Task: Search one way flight ticket for 5 adults, 2 children, 1 infant in seat and 1 infant on lap in economy from Boston: Gen. Edward Lawrence Logan International Airport to Jacksonville: Albert J. Ellis Airport on 5-3-2023. Choice of flights is American. Number of bags: 2 checked bags. Price is upto 40000. Outbound departure time preference is 6:00.
Action: Mouse moved to (235, 349)
Screenshot: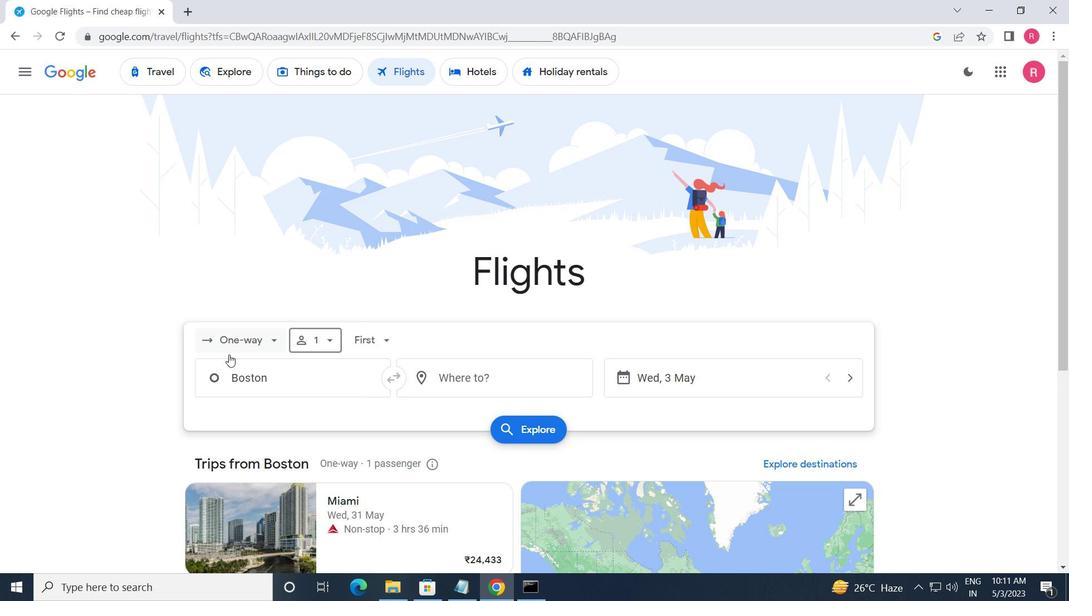 
Action: Mouse pressed left at (235, 349)
Screenshot: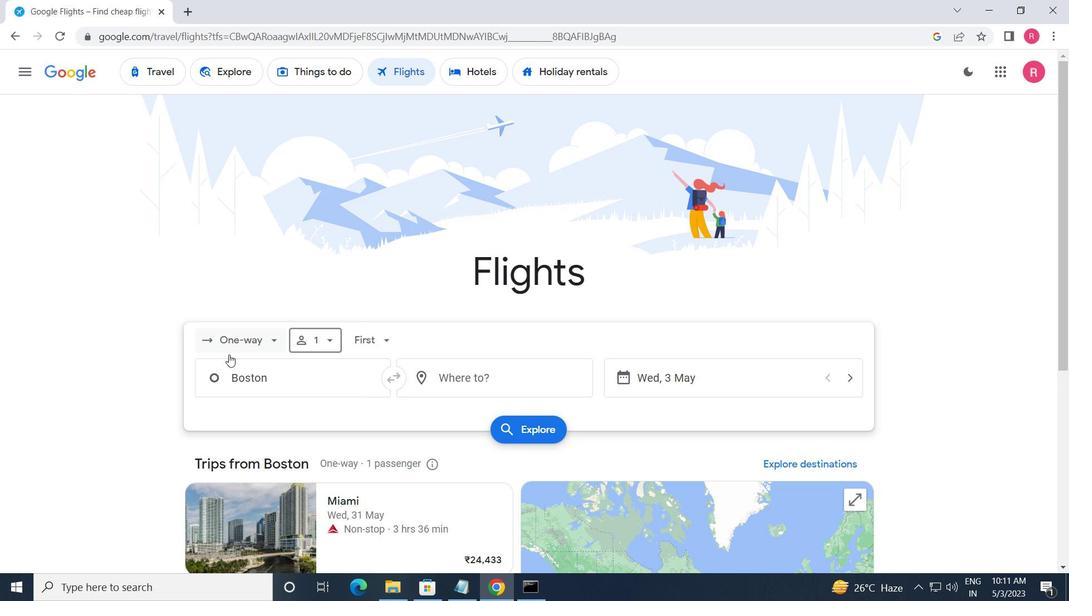 
Action: Mouse moved to (274, 405)
Screenshot: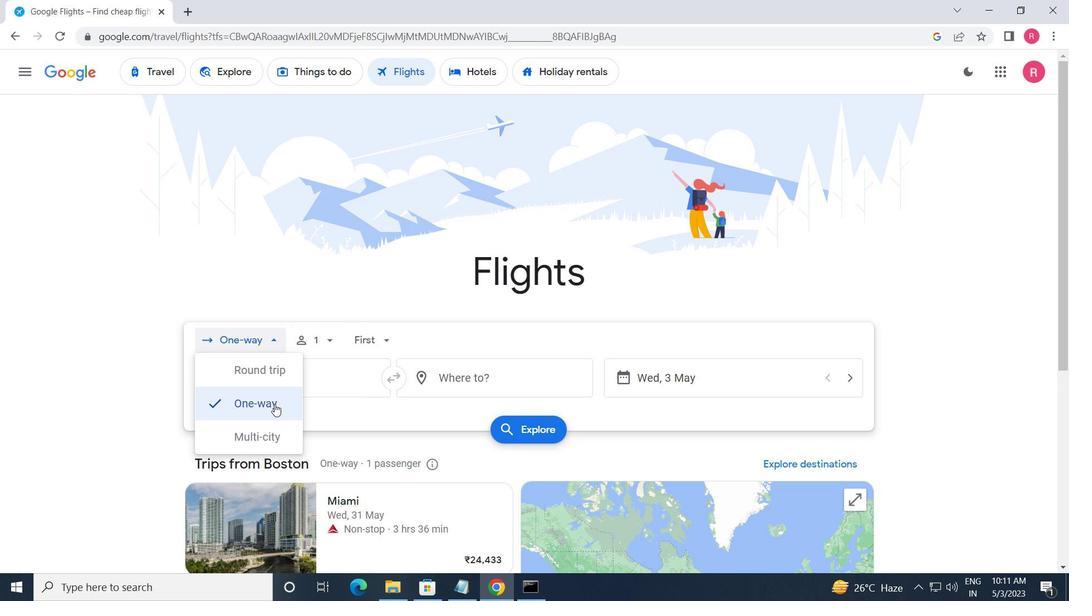 
Action: Mouse pressed left at (274, 405)
Screenshot: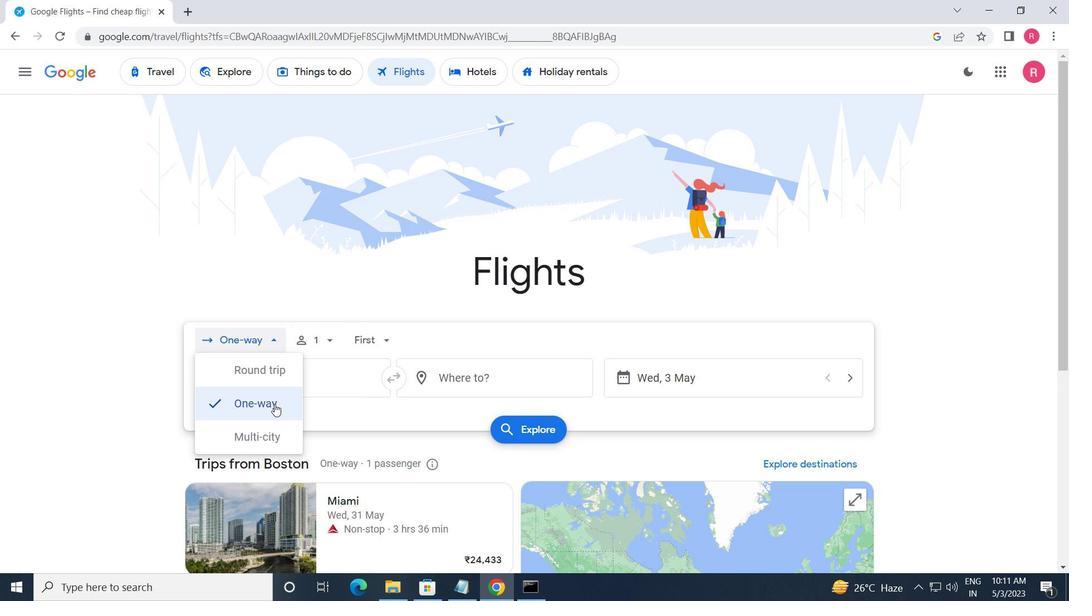 
Action: Mouse moved to (318, 352)
Screenshot: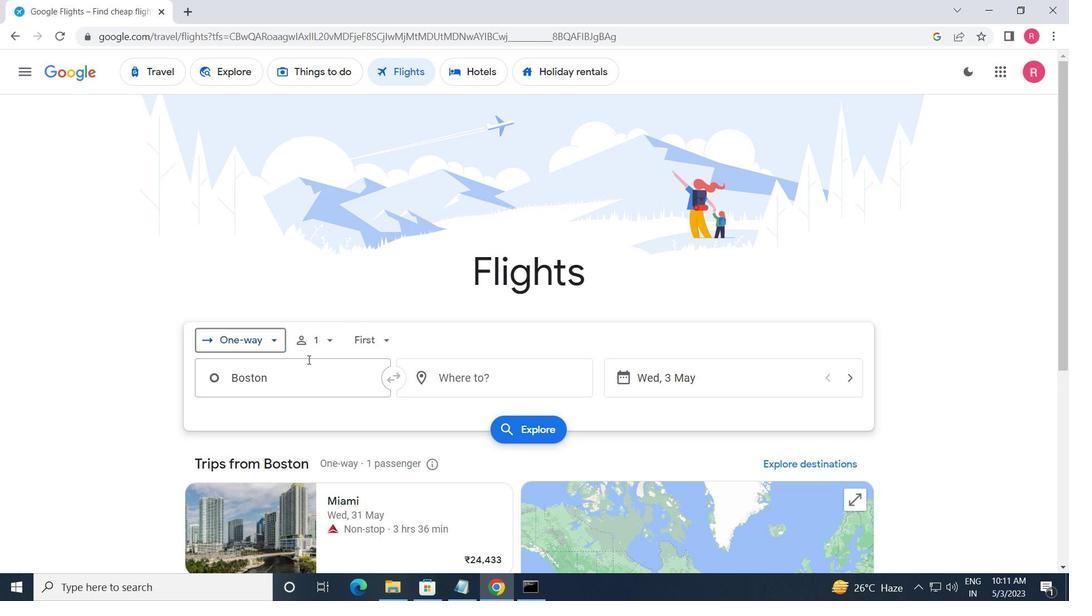 
Action: Mouse pressed left at (318, 352)
Screenshot: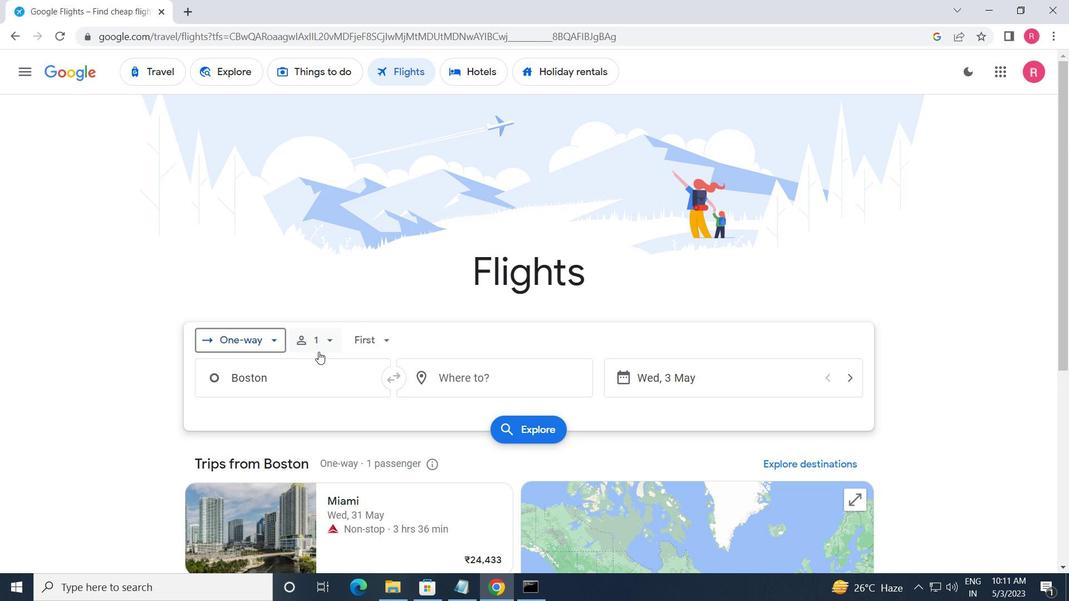 
Action: Mouse moved to (442, 381)
Screenshot: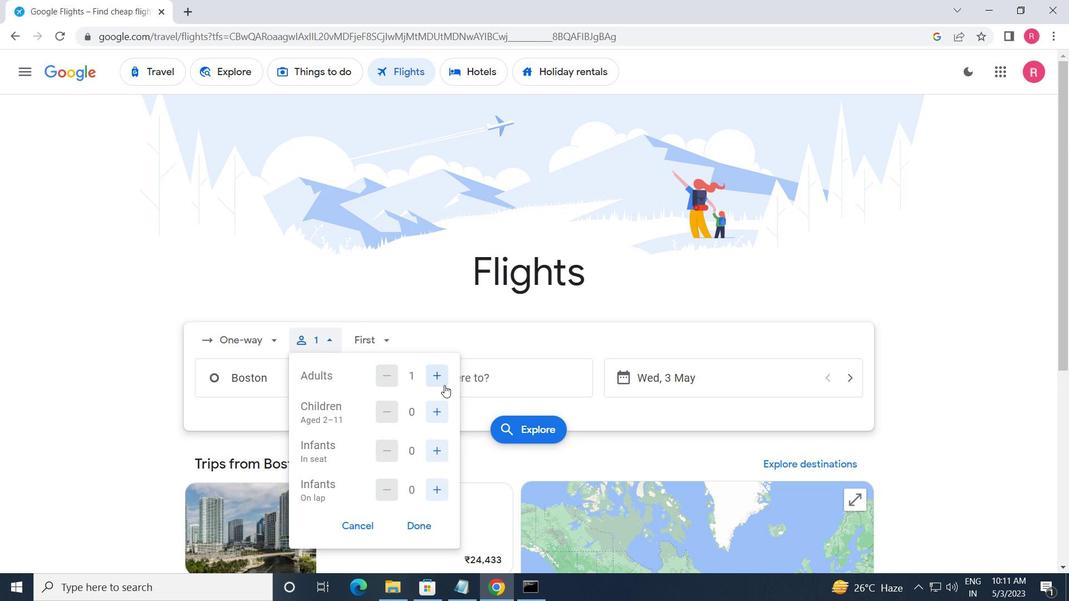 
Action: Mouse pressed left at (442, 381)
Screenshot: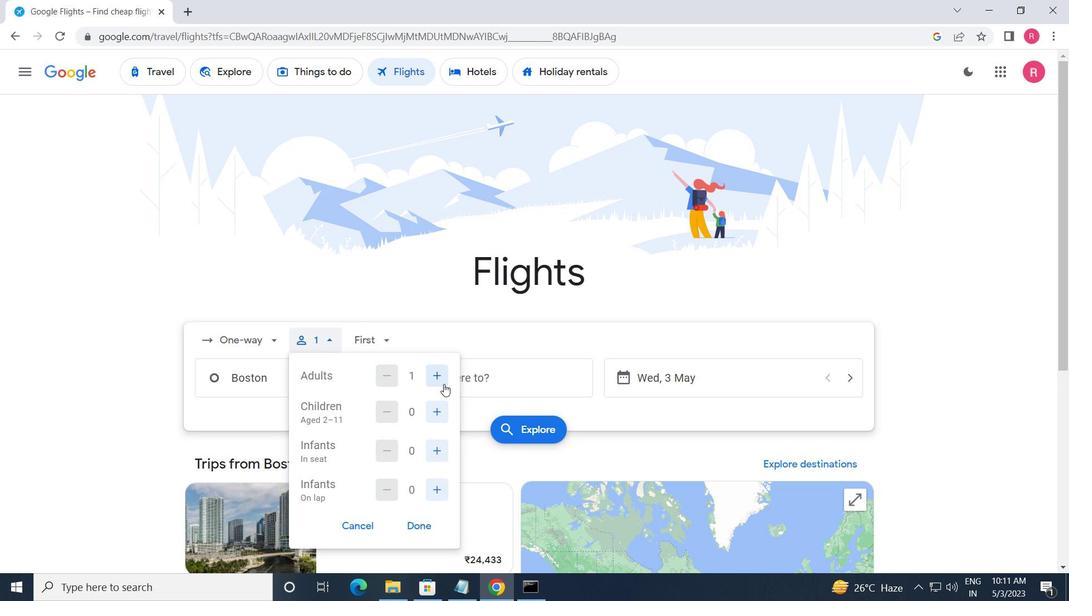 
Action: Mouse pressed left at (442, 381)
Screenshot: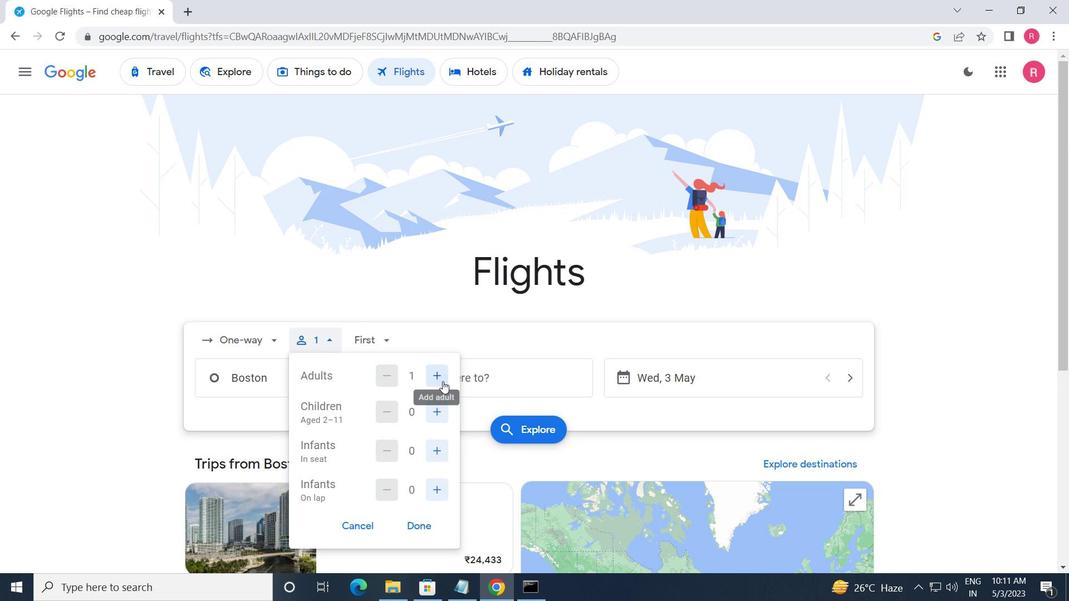 
Action: Mouse pressed left at (442, 381)
Screenshot: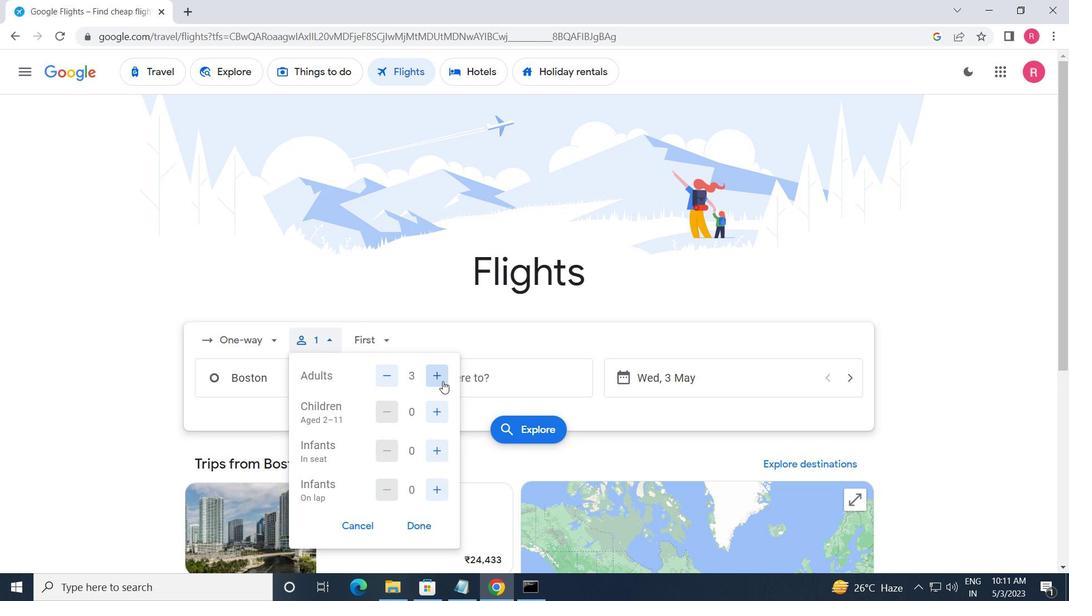 
Action: Mouse pressed left at (442, 381)
Screenshot: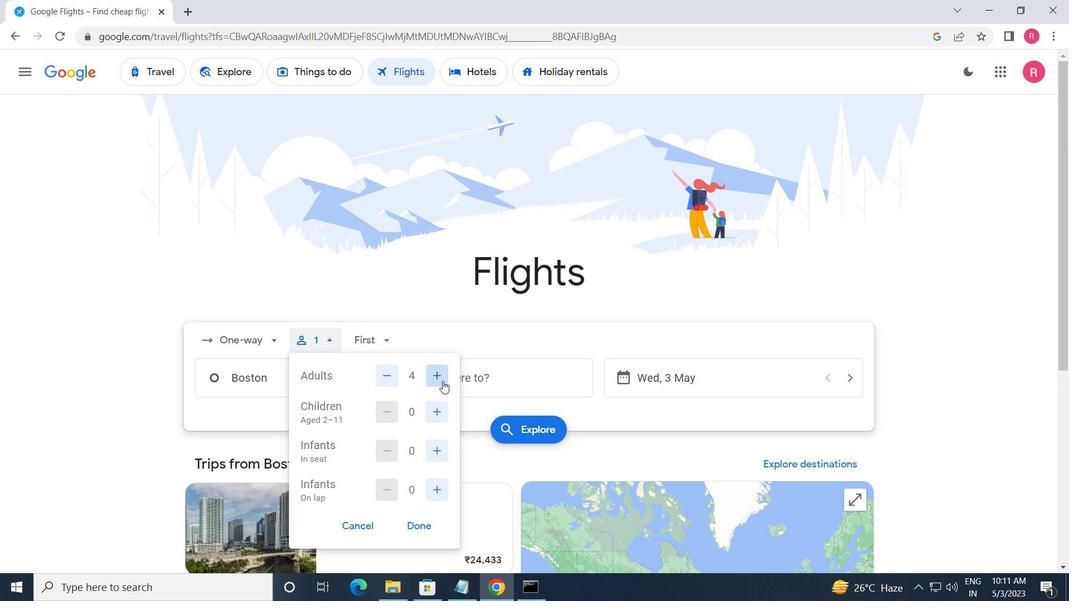 
Action: Mouse moved to (431, 418)
Screenshot: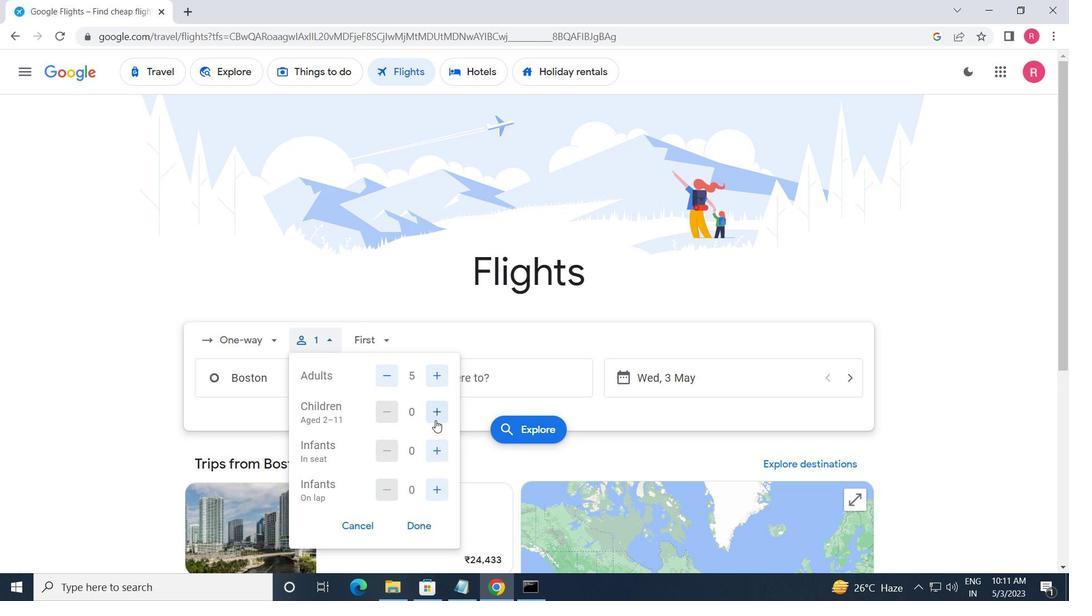 
Action: Mouse pressed left at (431, 418)
Screenshot: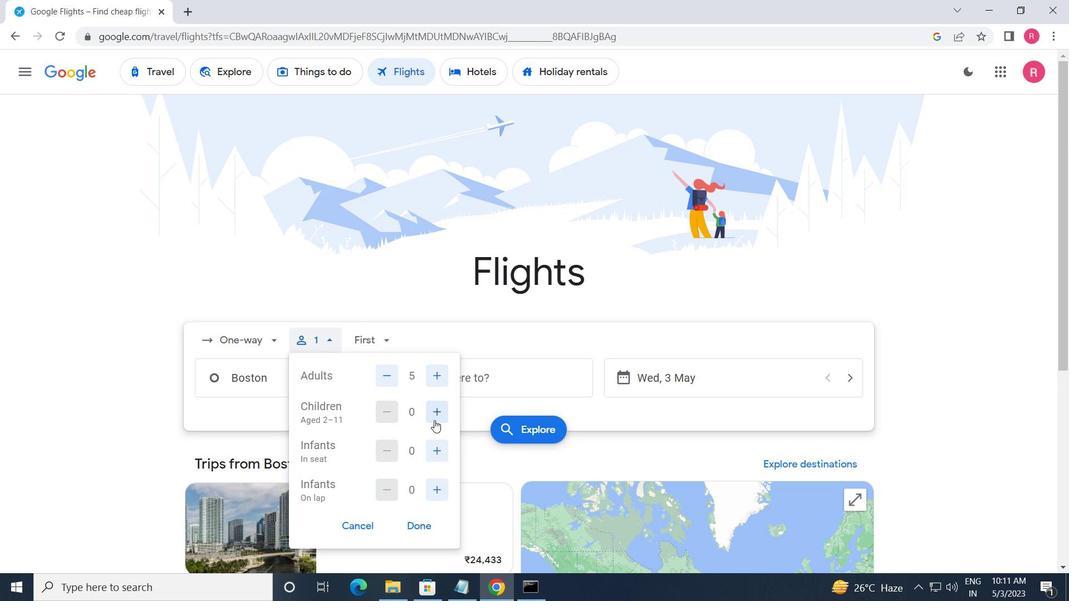 
Action: Mouse moved to (440, 452)
Screenshot: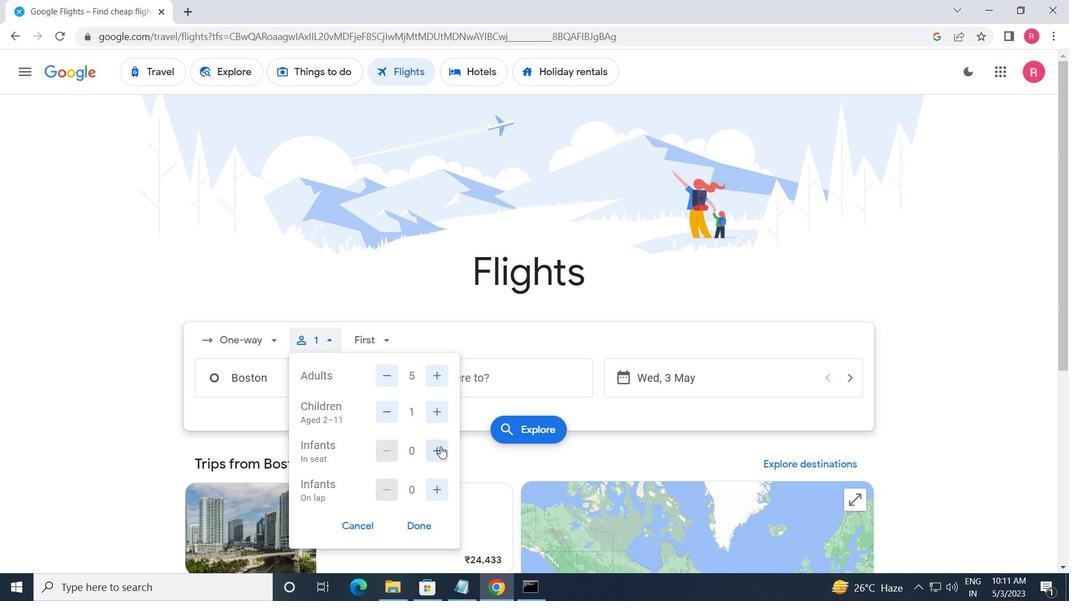 
Action: Mouse pressed left at (440, 452)
Screenshot: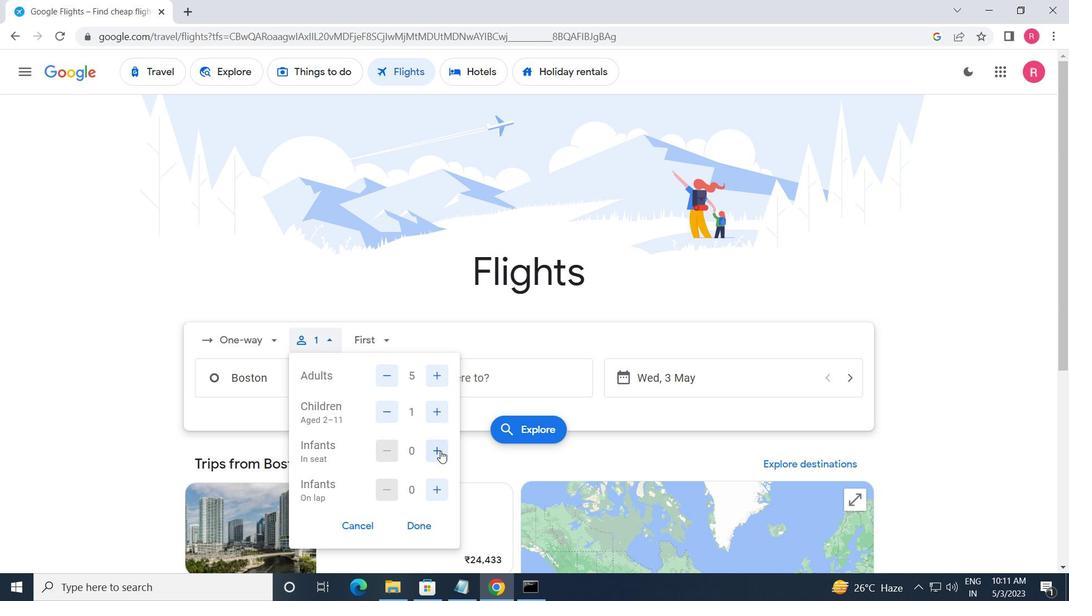
Action: Mouse moved to (371, 344)
Screenshot: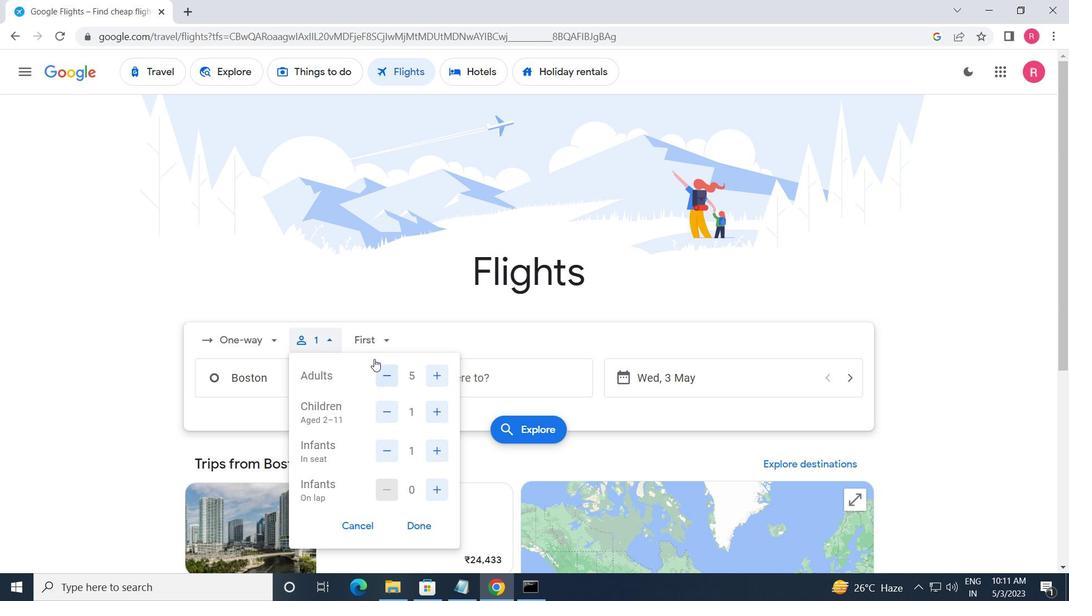 
Action: Mouse pressed left at (371, 344)
Screenshot: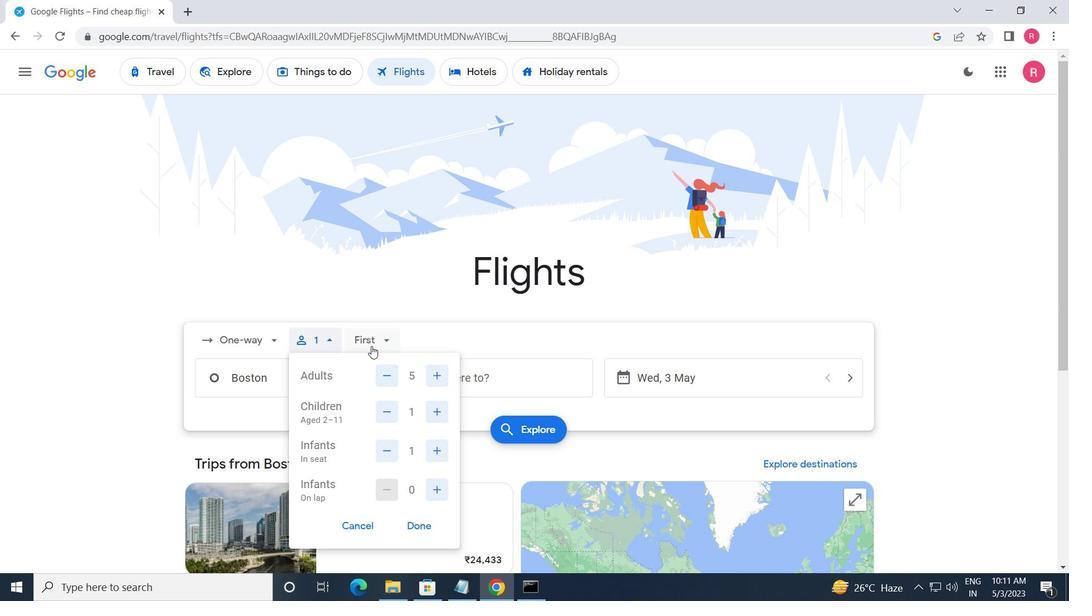 
Action: Mouse moved to (399, 372)
Screenshot: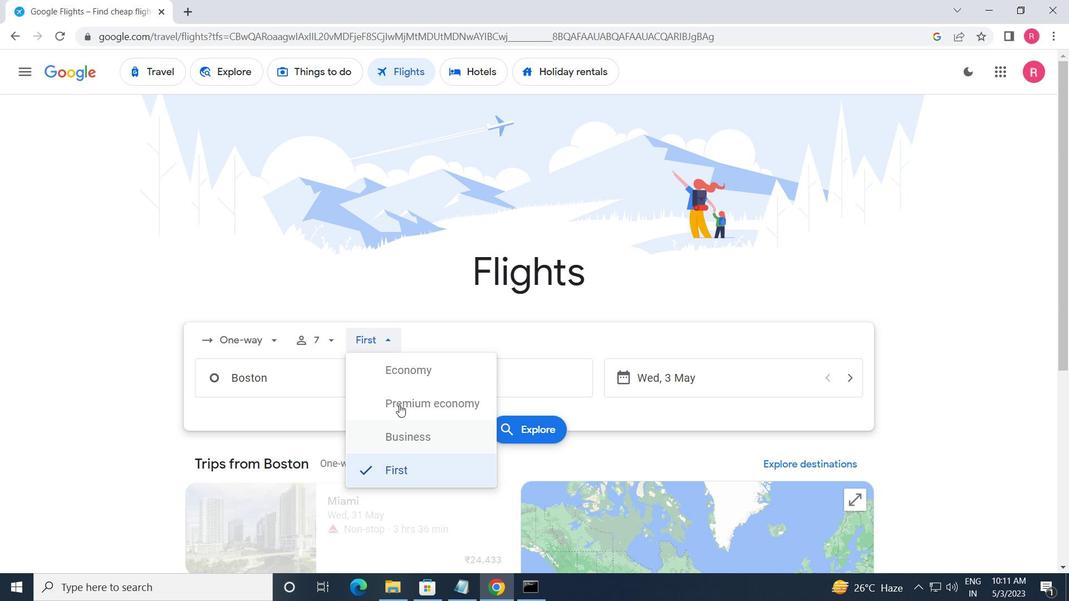 
Action: Mouse pressed left at (399, 372)
Screenshot: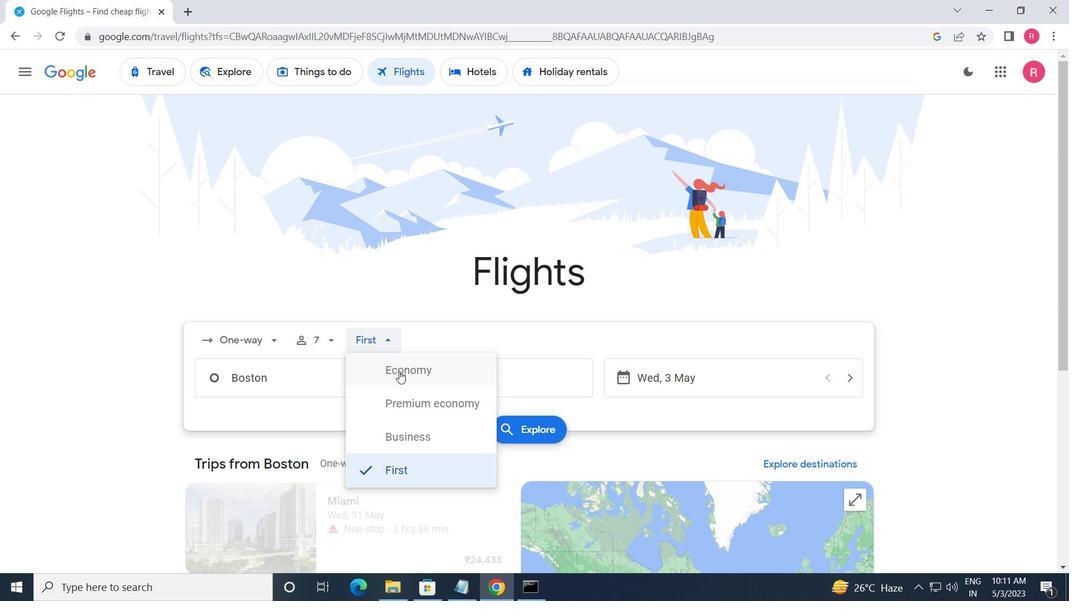 
Action: Mouse moved to (346, 381)
Screenshot: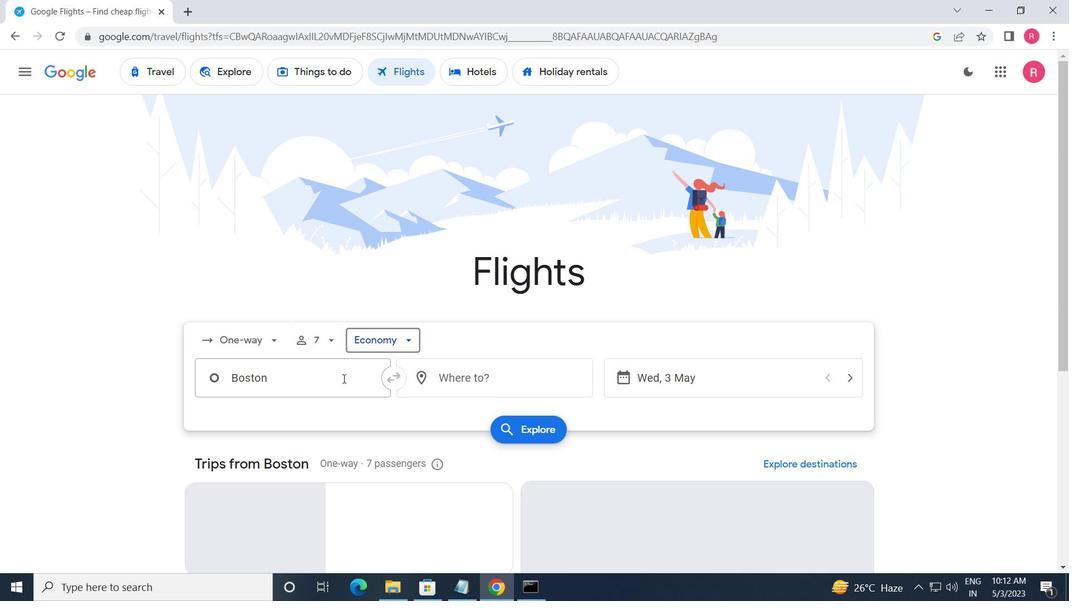 
Action: Mouse pressed left at (346, 381)
Screenshot: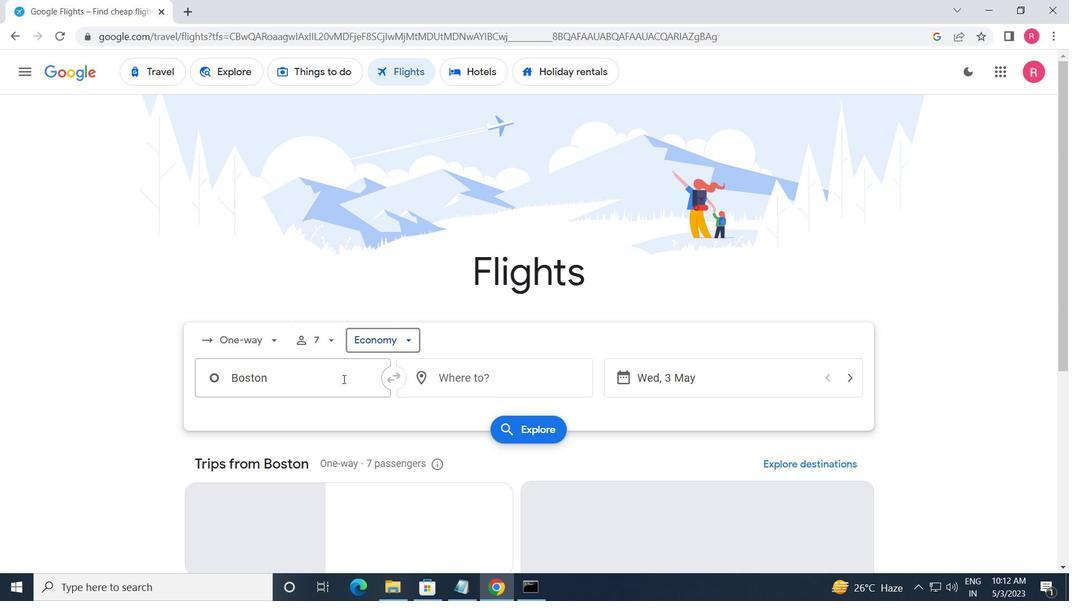 
Action: Mouse moved to (284, 389)
Screenshot: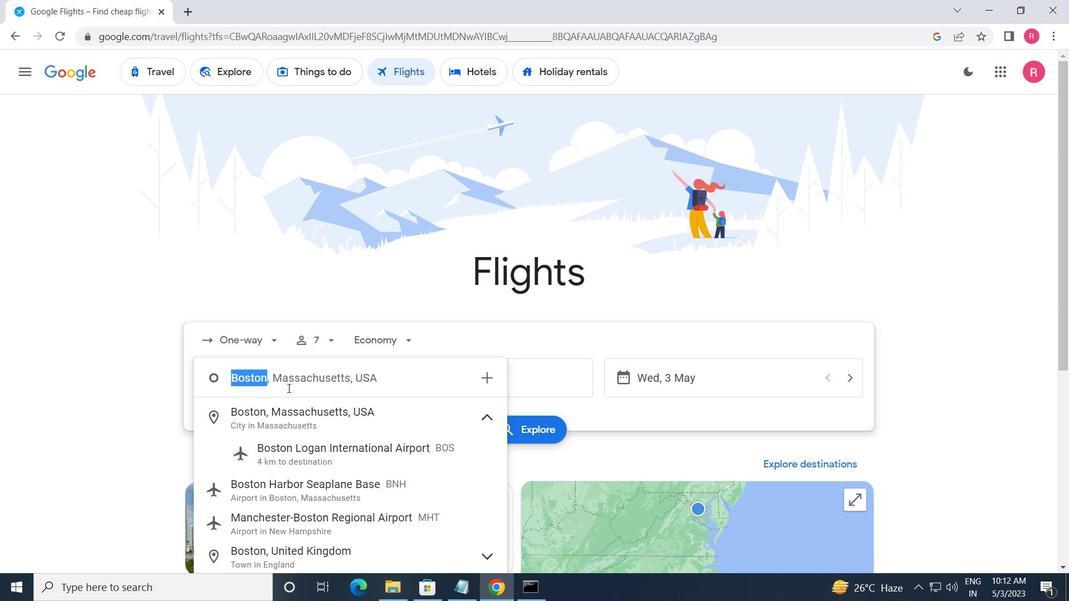 
Action: Key pressed <Key.backspace><Key.shift>GEN<Key.backspace><Key.backspace><Key.backspace><Key.backspace><Key.backspace><Key.backspace><Key.backspace><Key.backspace><Key.backspace><Key.backspace><Key.backspace><Key.backspace><Key.backspace>
Screenshot: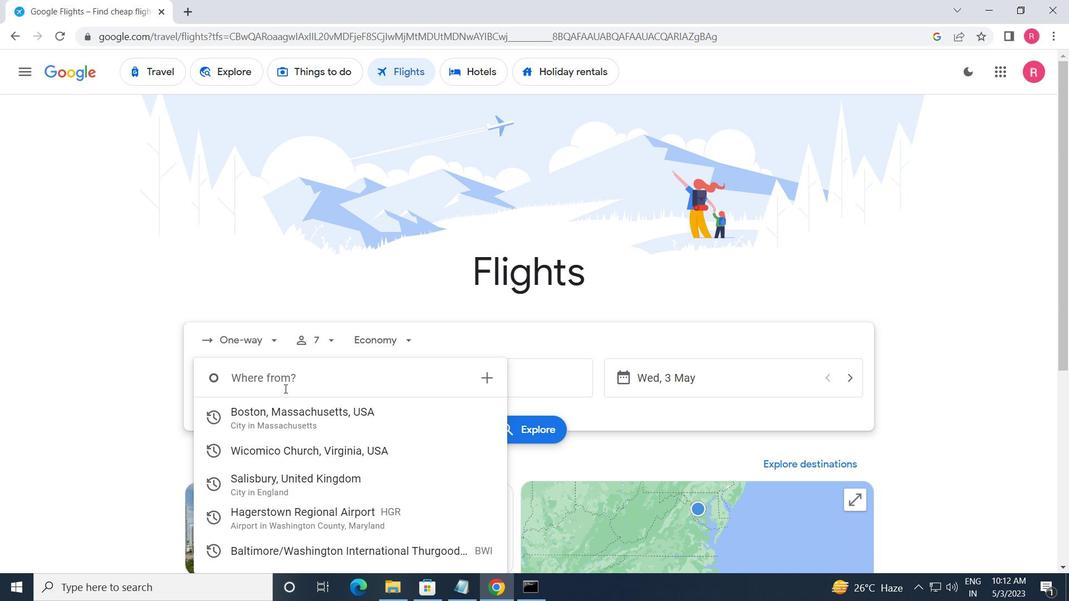 
Action: Mouse moved to (271, 416)
Screenshot: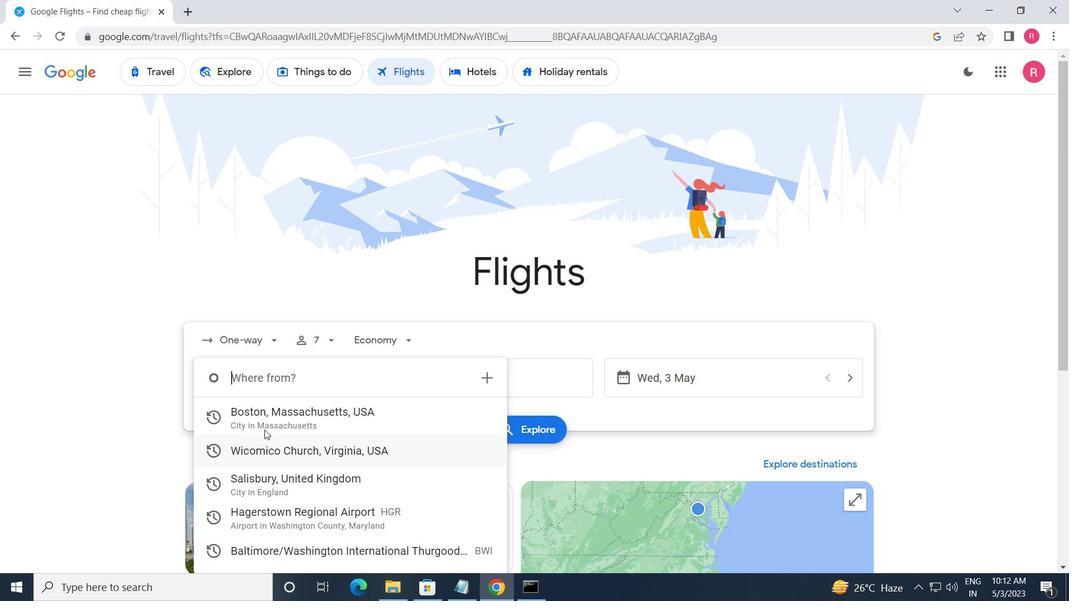 
Action: Mouse pressed left at (271, 416)
Screenshot: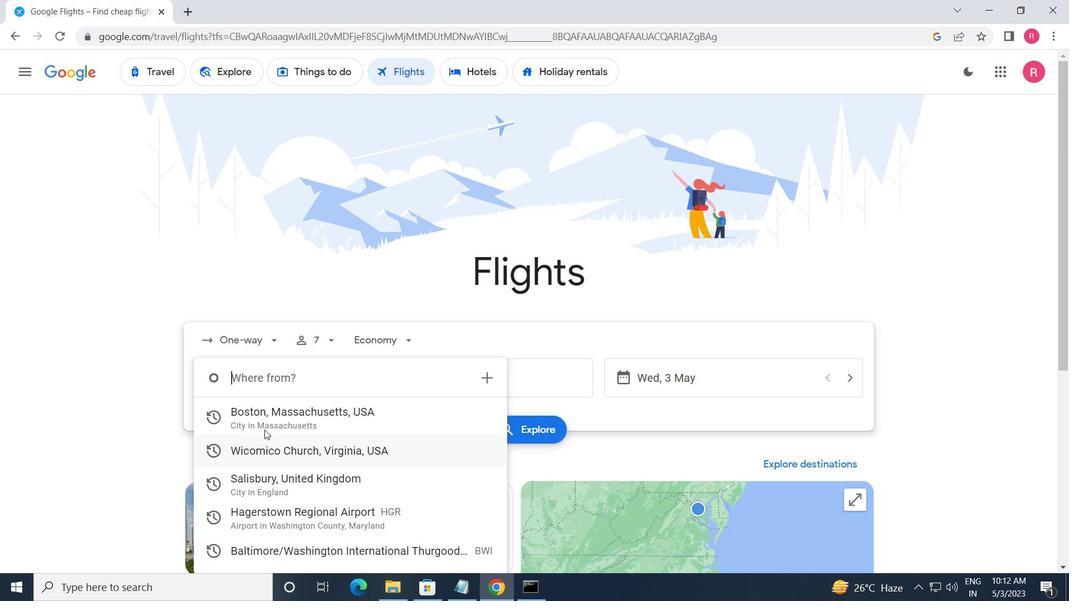 
Action: Mouse moved to (463, 383)
Screenshot: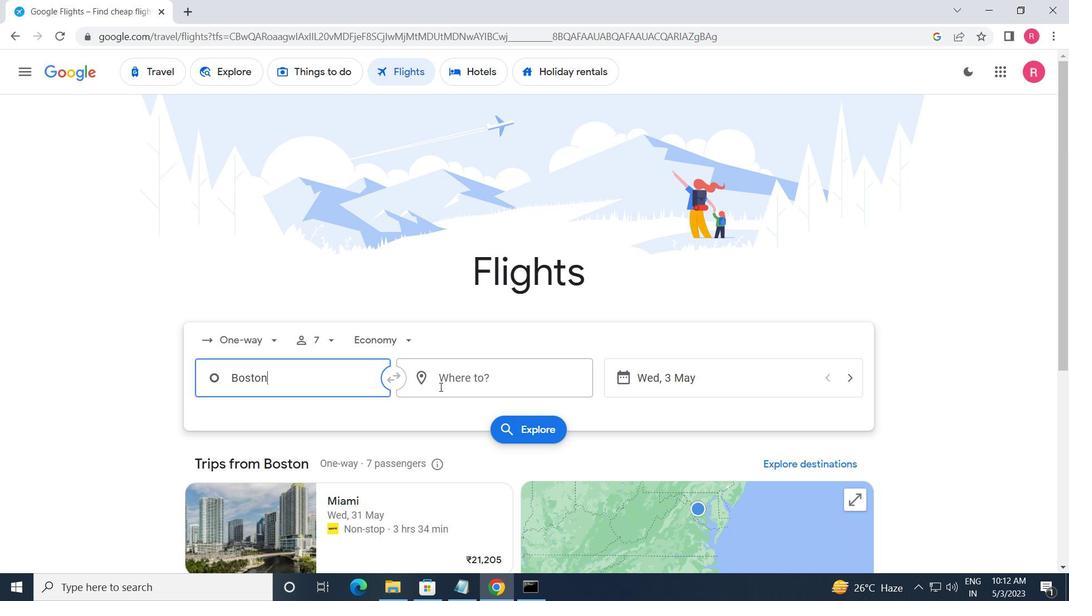 
Action: Mouse pressed left at (463, 383)
Screenshot: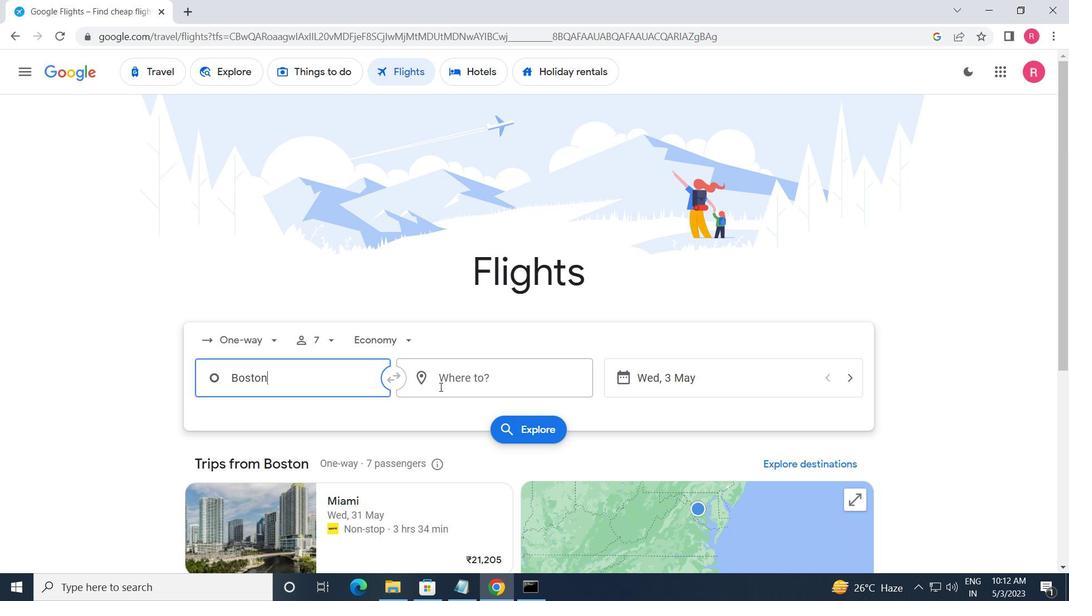 
Action: Mouse moved to (487, 524)
Screenshot: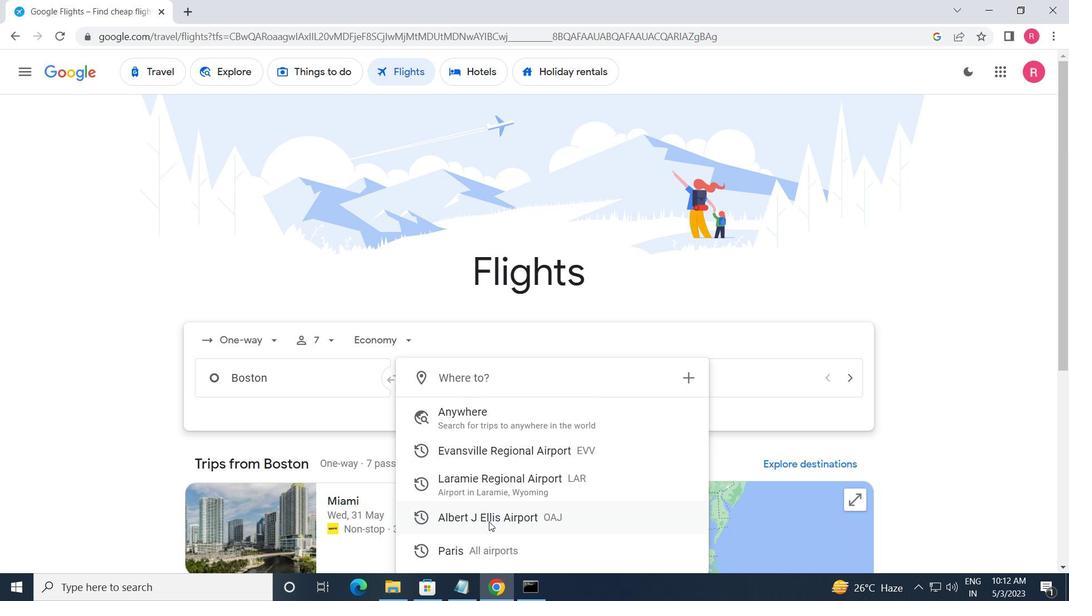 
Action: Mouse pressed left at (487, 524)
Screenshot: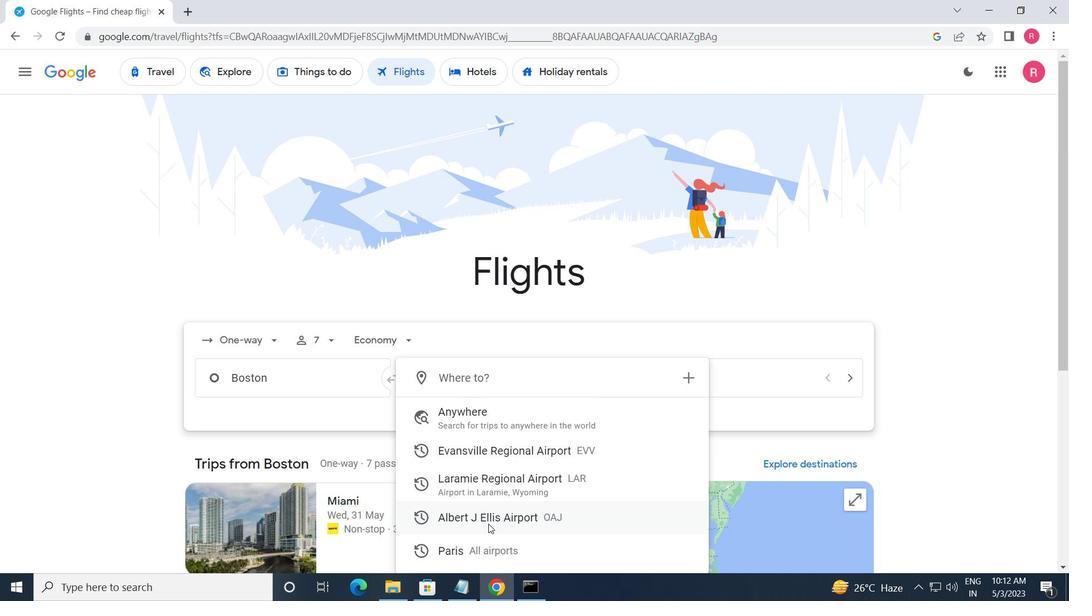 
Action: Mouse moved to (721, 371)
Screenshot: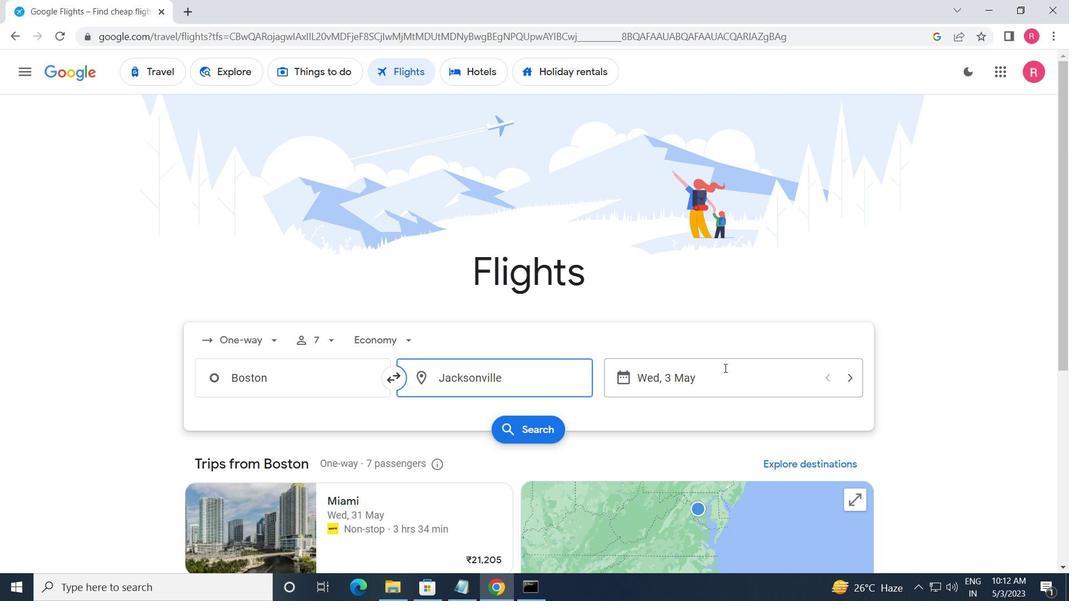 
Action: Mouse pressed left at (721, 371)
Screenshot: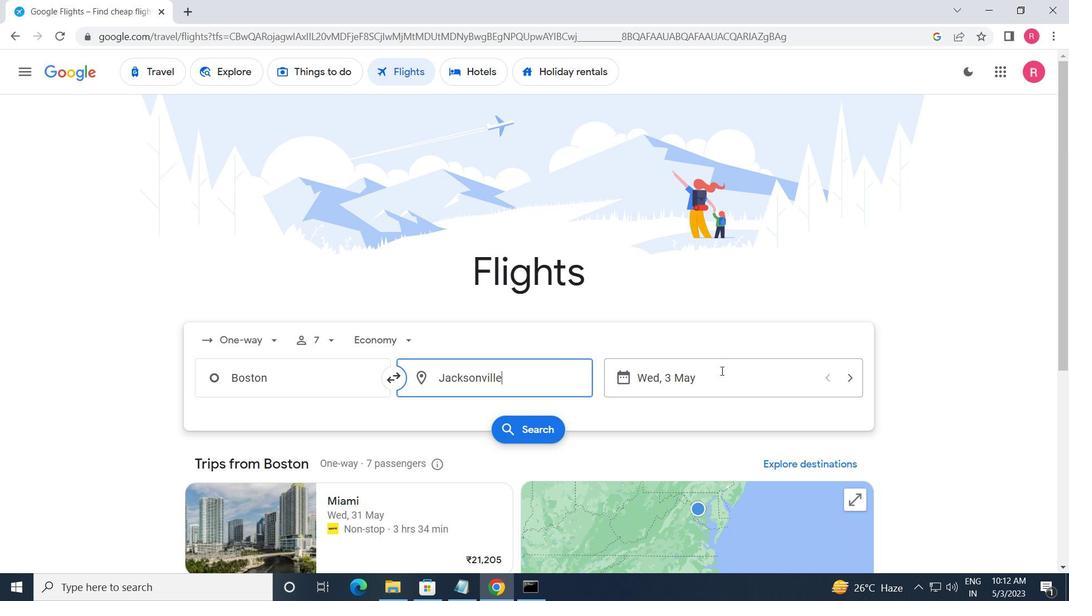 
Action: Mouse moved to (467, 326)
Screenshot: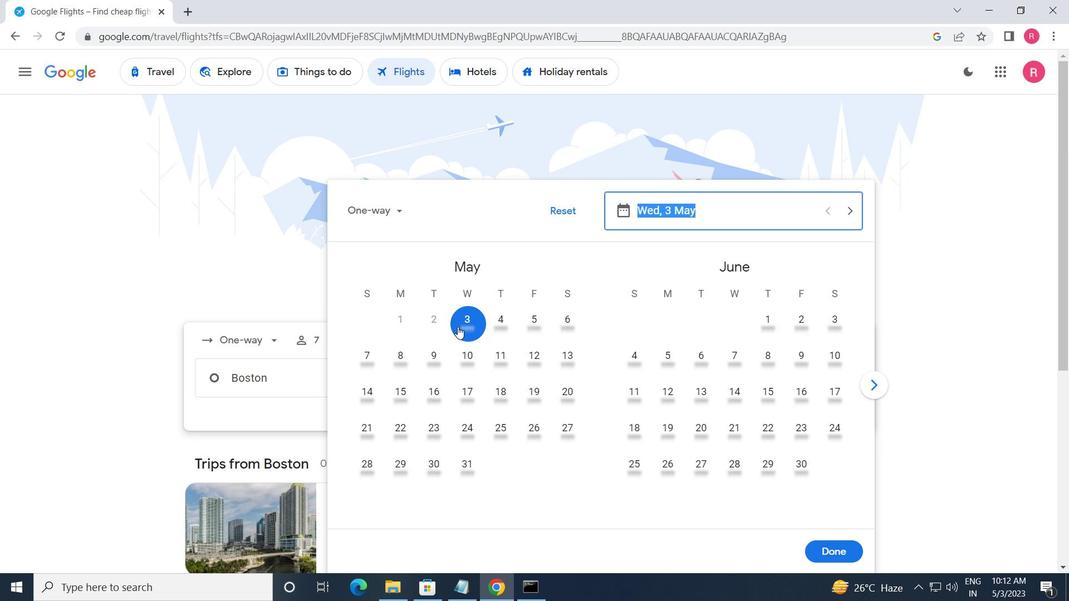 
Action: Mouse pressed left at (467, 326)
Screenshot: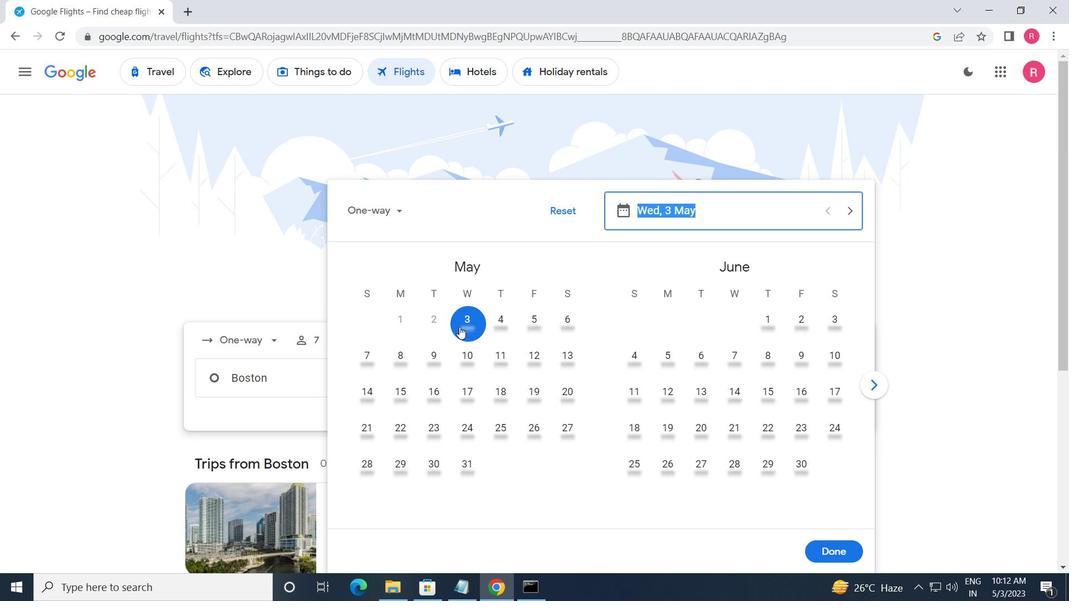 
Action: Mouse moved to (855, 553)
Screenshot: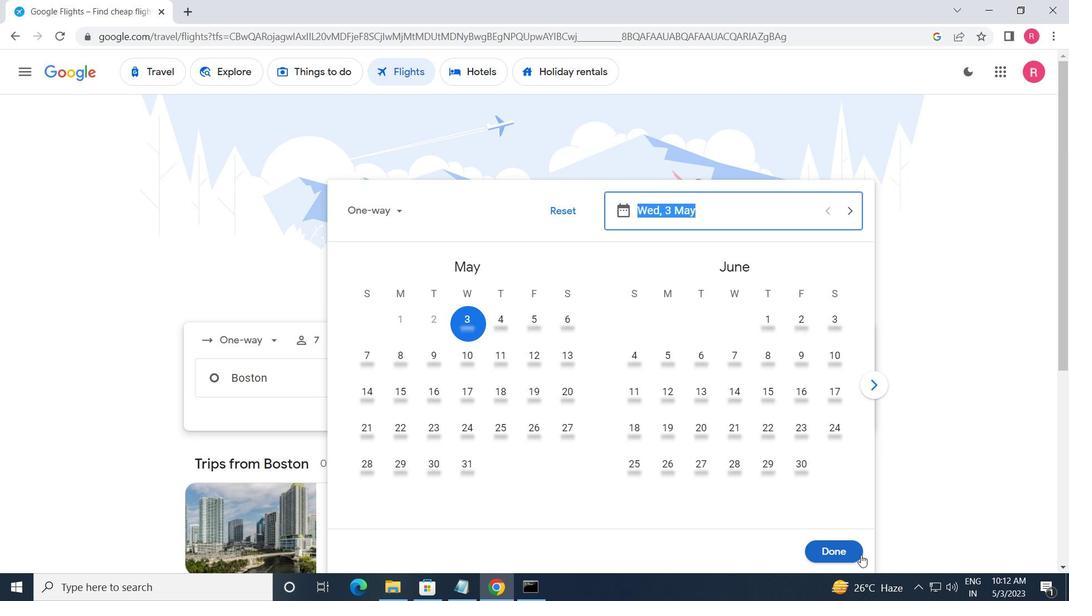 
Action: Mouse pressed left at (855, 553)
Screenshot: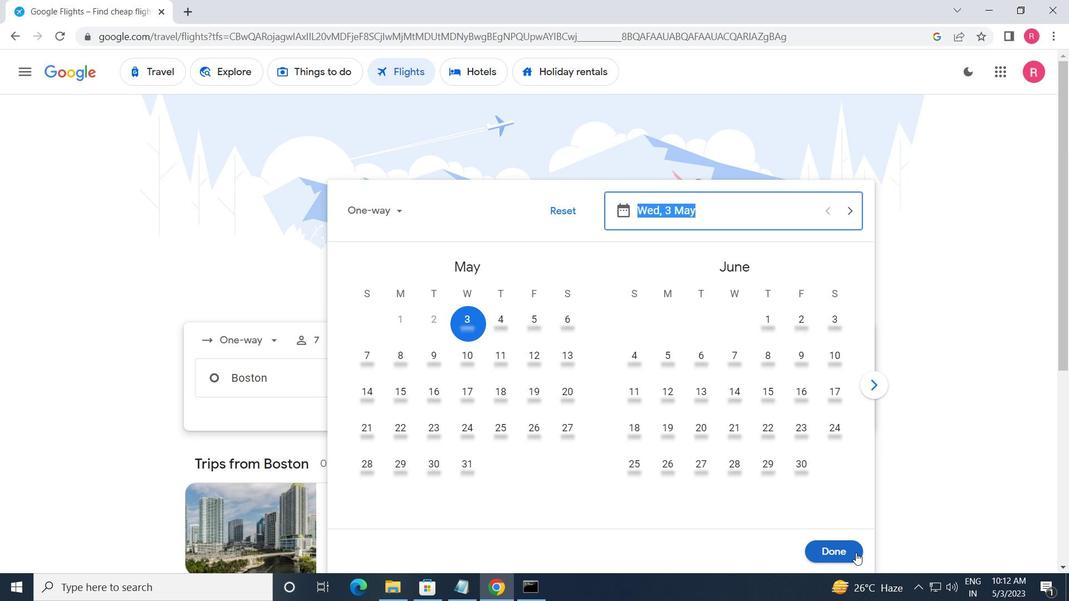 
Action: Mouse moved to (528, 438)
Screenshot: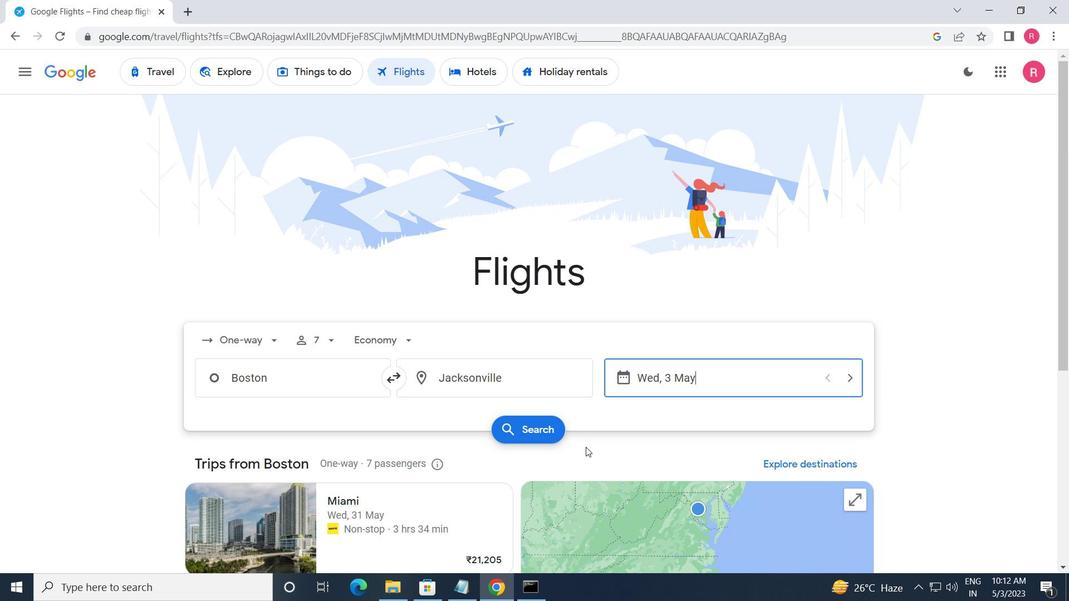 
Action: Mouse pressed left at (528, 438)
Screenshot: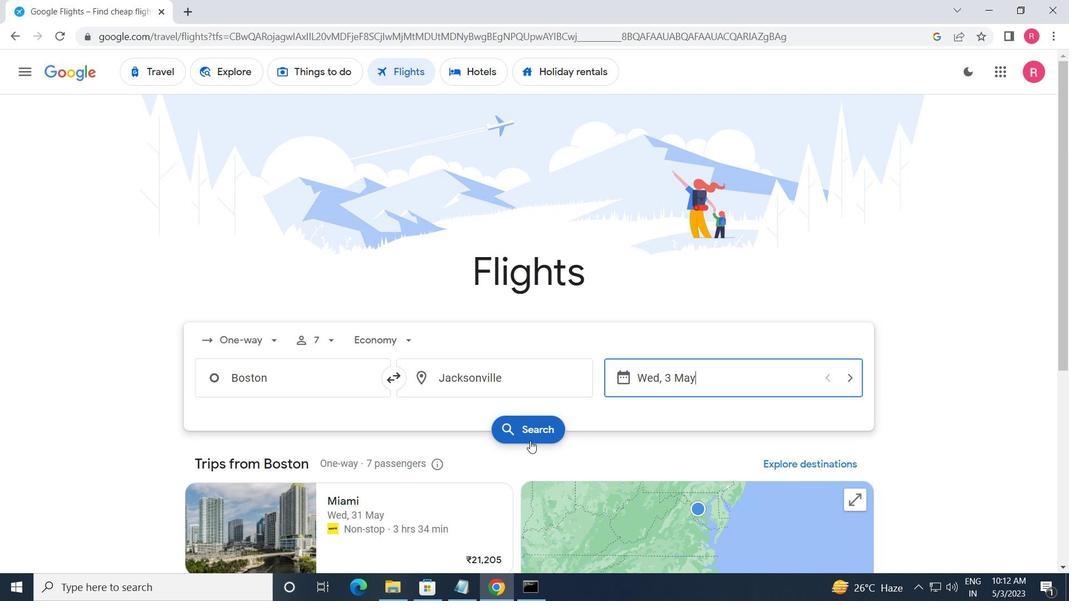 
Action: Mouse moved to (212, 211)
Screenshot: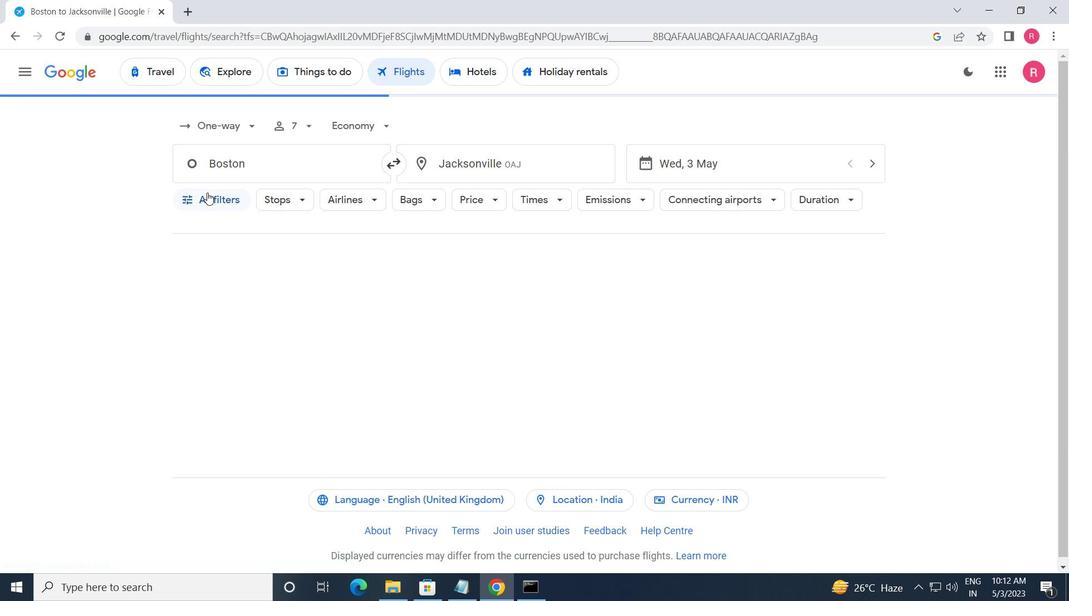
Action: Mouse pressed left at (212, 211)
Screenshot: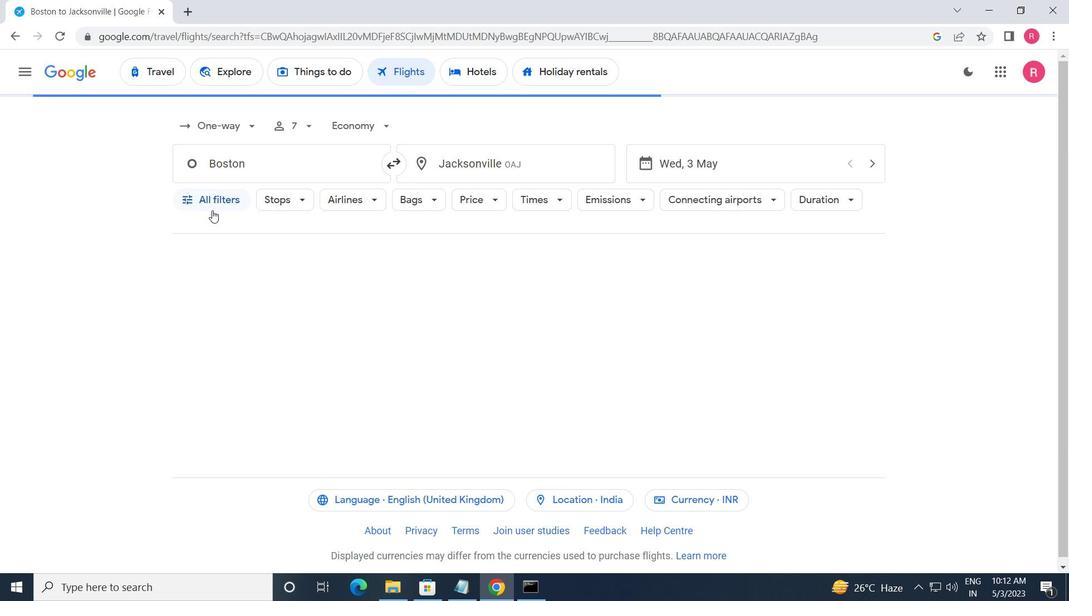 
Action: Mouse moved to (269, 363)
Screenshot: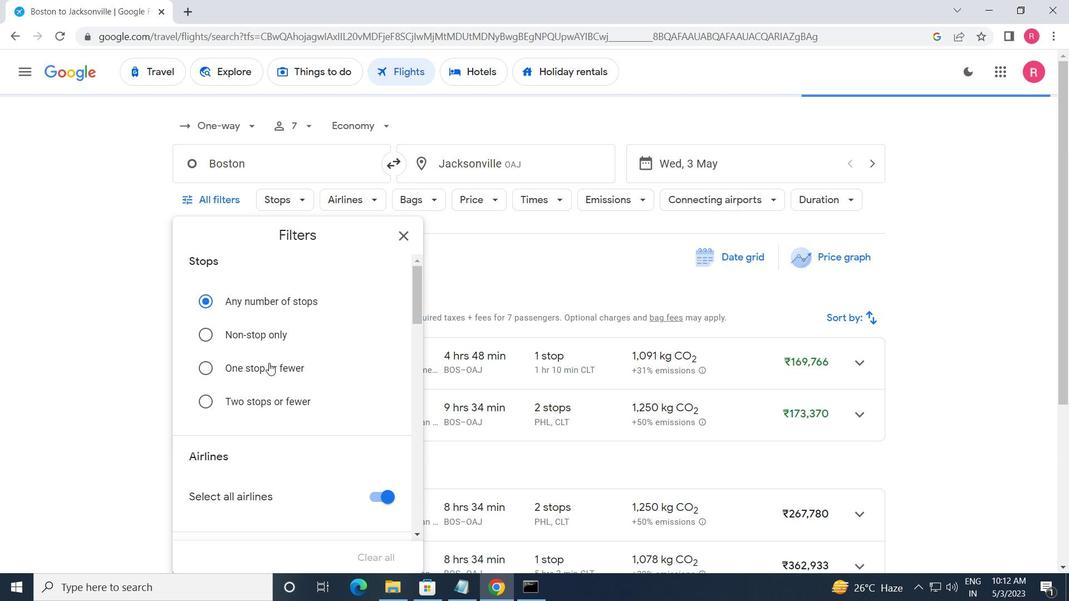 
Action: Mouse scrolled (269, 363) with delta (0, 0)
Screenshot: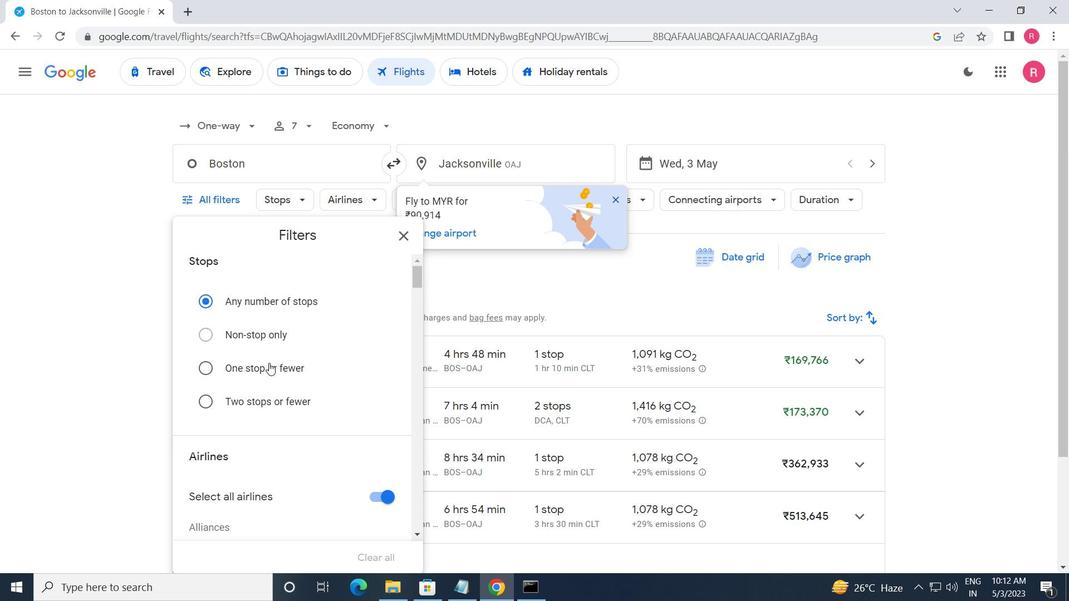 
Action: Mouse moved to (272, 363)
Screenshot: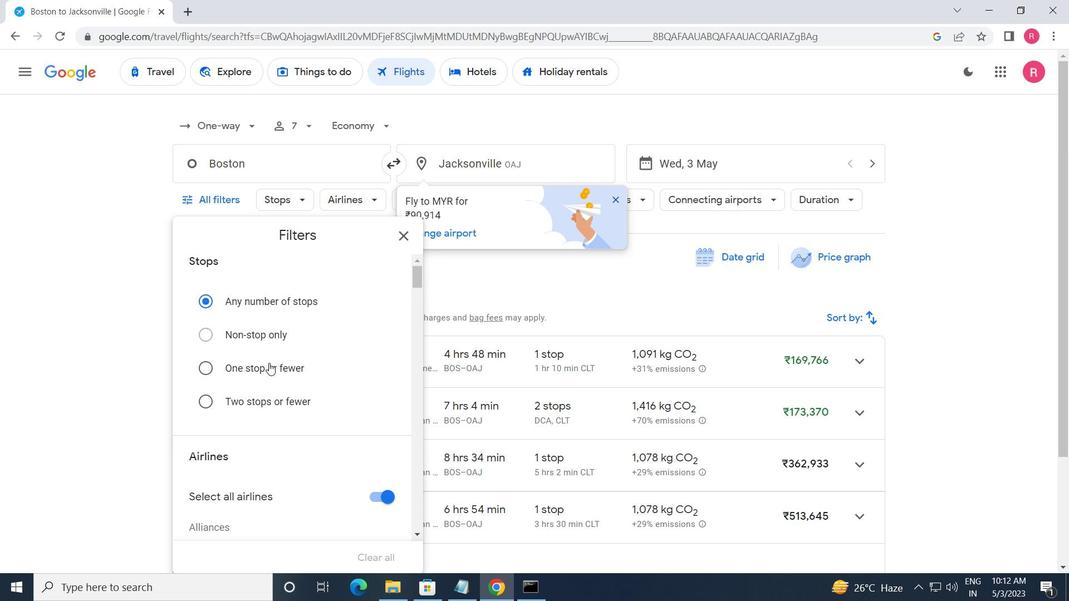 
Action: Mouse scrolled (272, 362) with delta (0, 0)
Screenshot: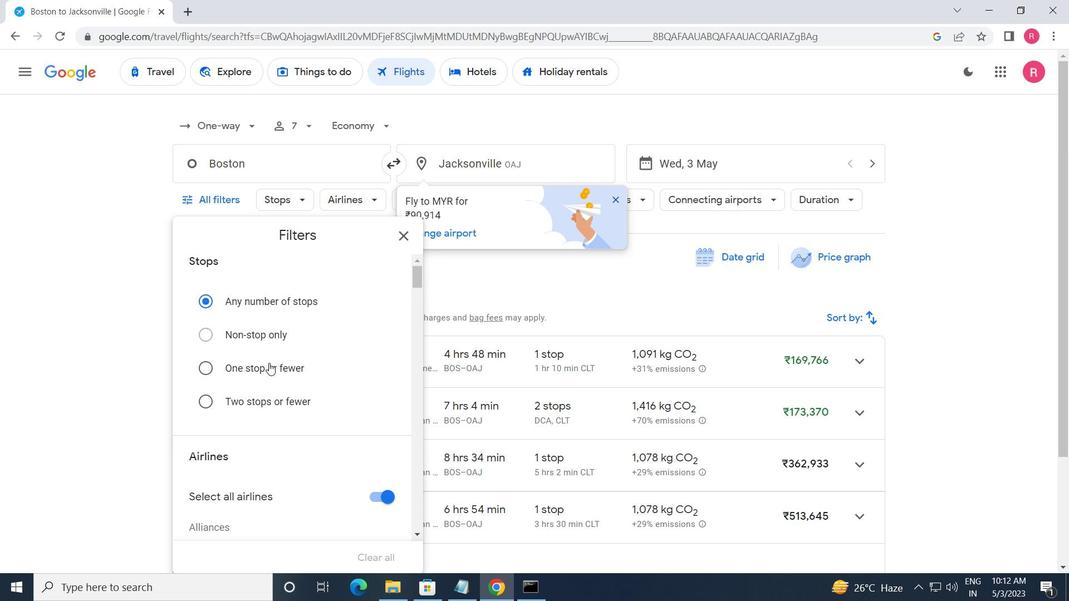 
Action: Mouse moved to (273, 363)
Screenshot: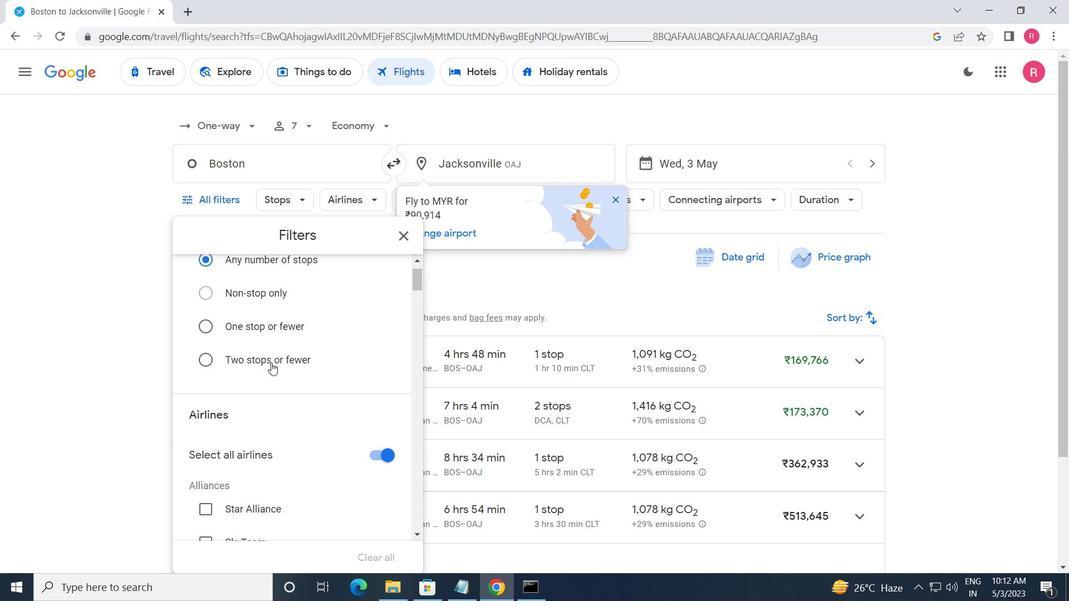 
Action: Mouse scrolled (273, 362) with delta (0, 0)
Screenshot: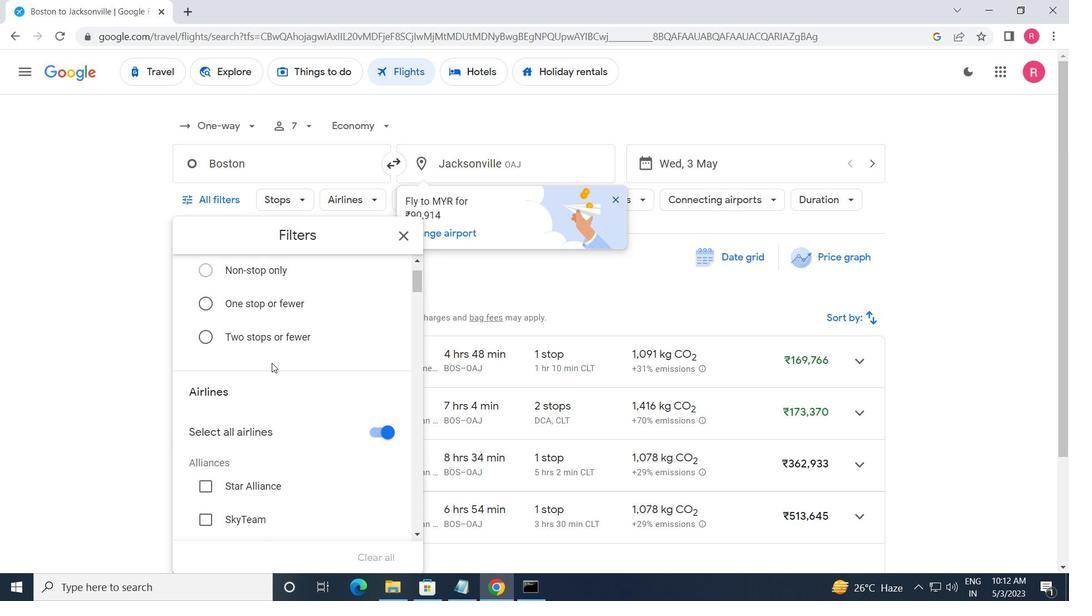 
Action: Mouse scrolled (273, 362) with delta (0, 0)
Screenshot: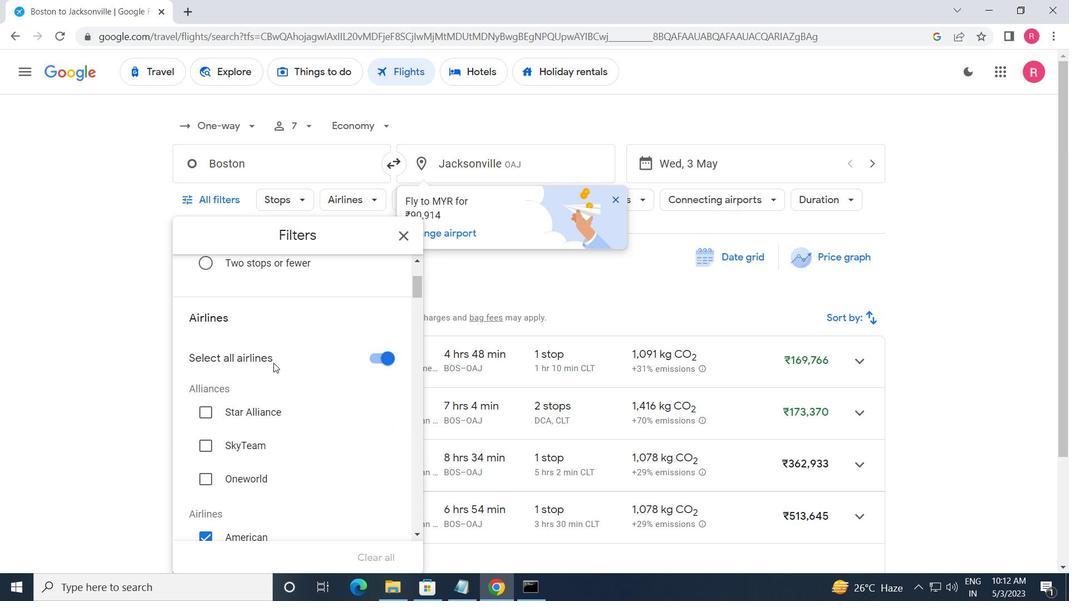 
Action: Mouse moved to (275, 362)
Screenshot: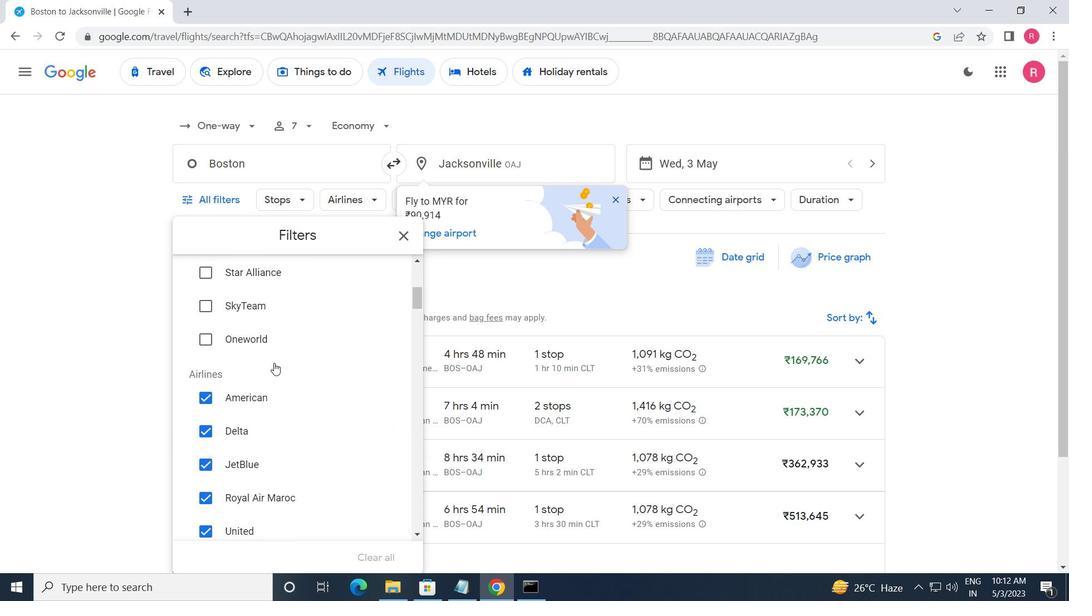
Action: Mouse scrolled (275, 362) with delta (0, 0)
Screenshot: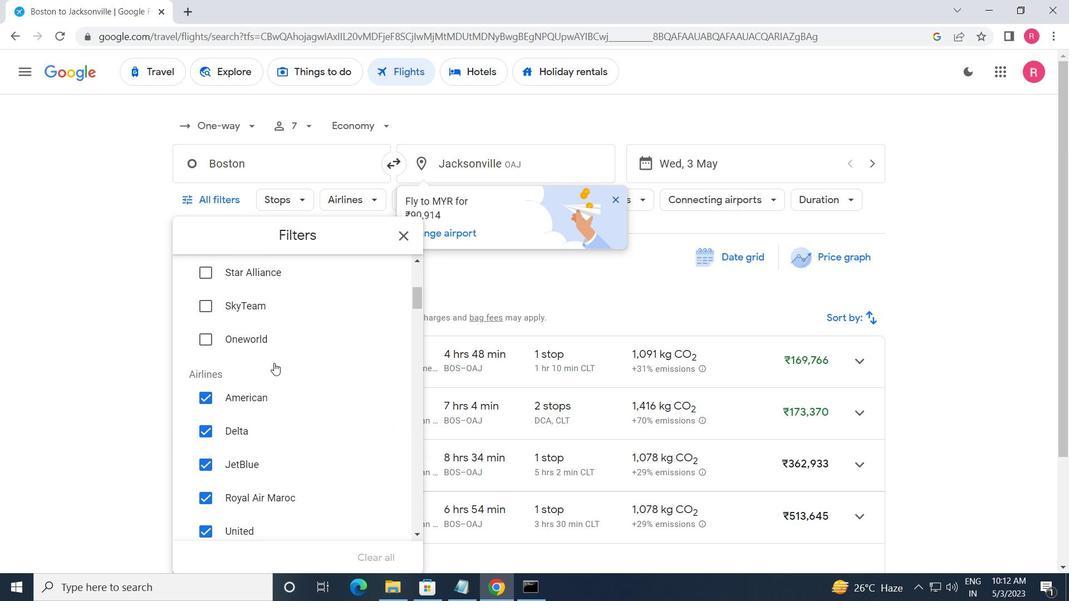 
Action: Mouse moved to (360, 328)
Screenshot: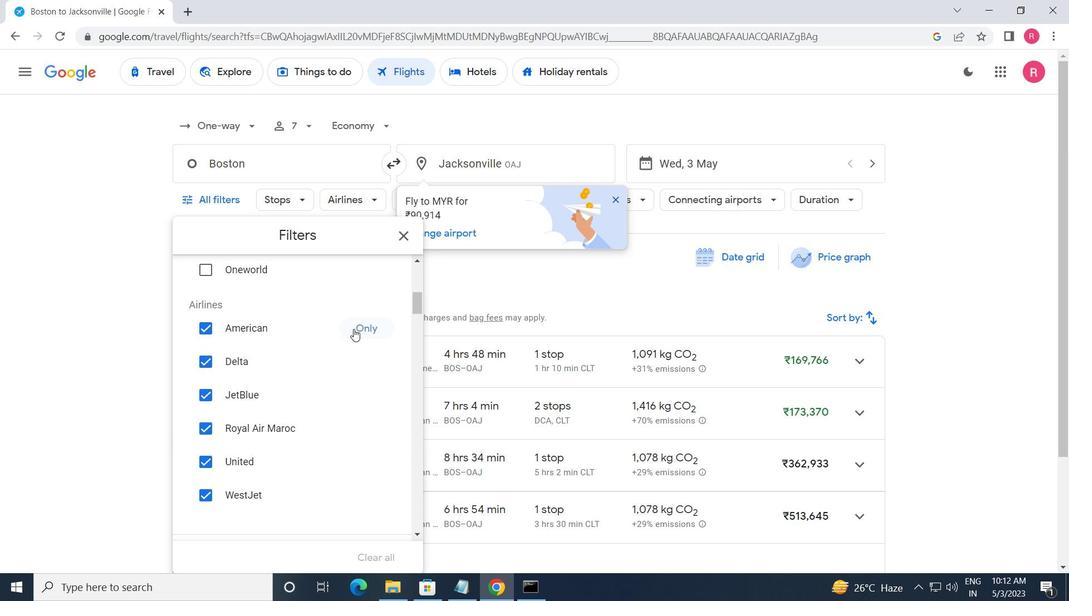 
Action: Mouse pressed left at (360, 328)
Screenshot: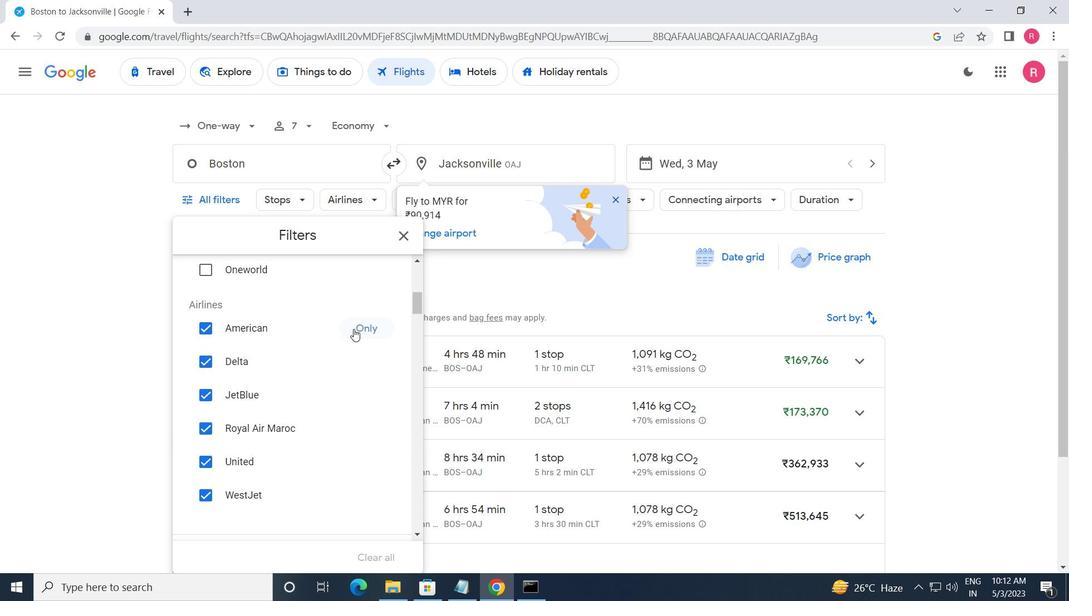 
Action: Mouse moved to (352, 363)
Screenshot: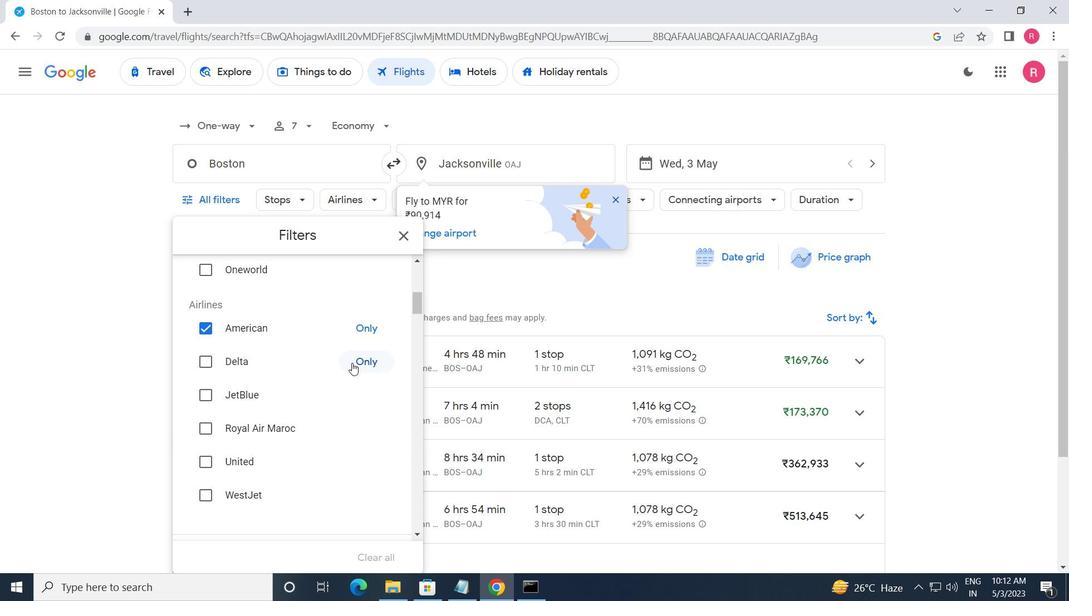 
Action: Mouse scrolled (352, 362) with delta (0, 0)
Screenshot: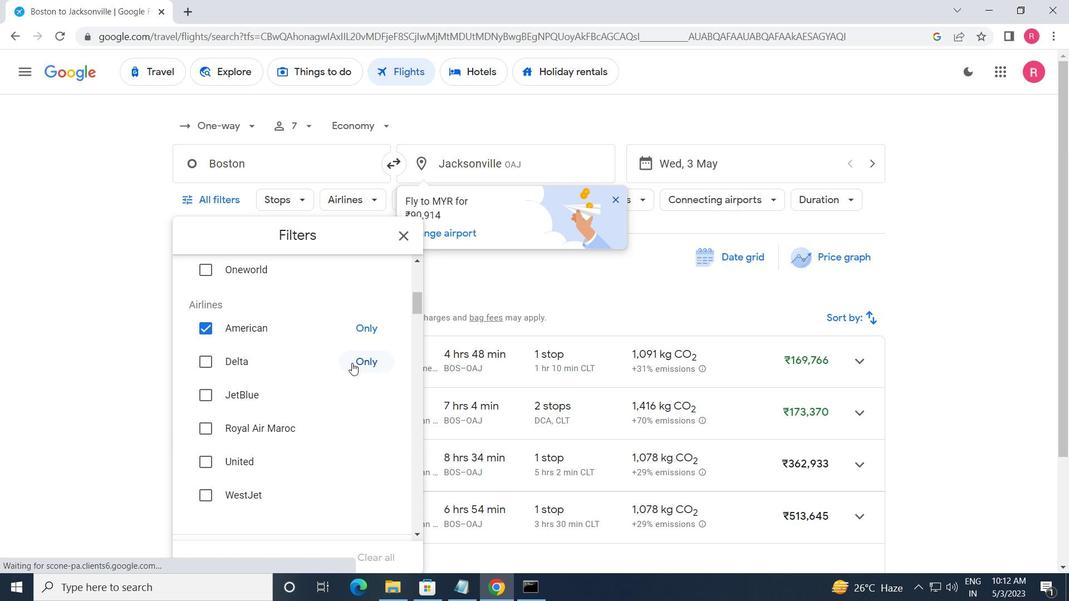 
Action: Mouse scrolled (352, 362) with delta (0, 0)
Screenshot: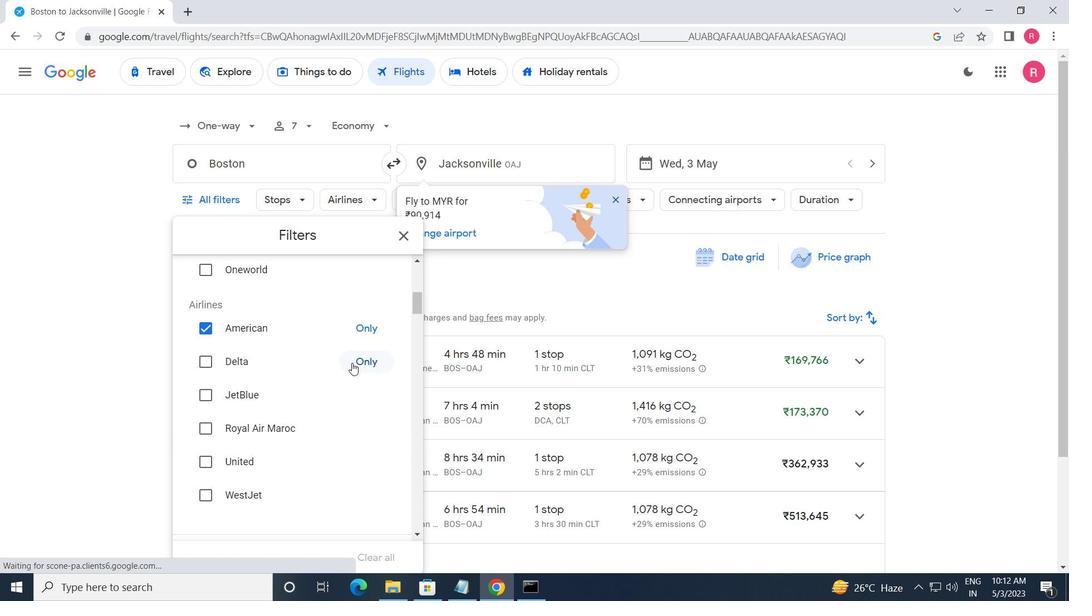 
Action: Mouse scrolled (352, 362) with delta (0, 0)
Screenshot: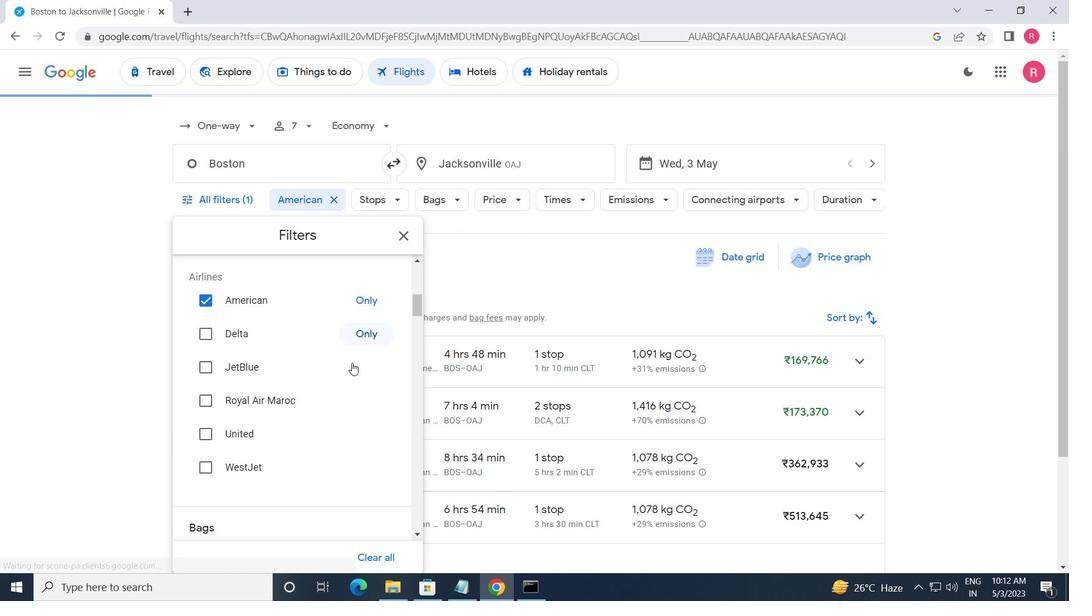 
Action: Mouse scrolled (352, 362) with delta (0, 0)
Screenshot: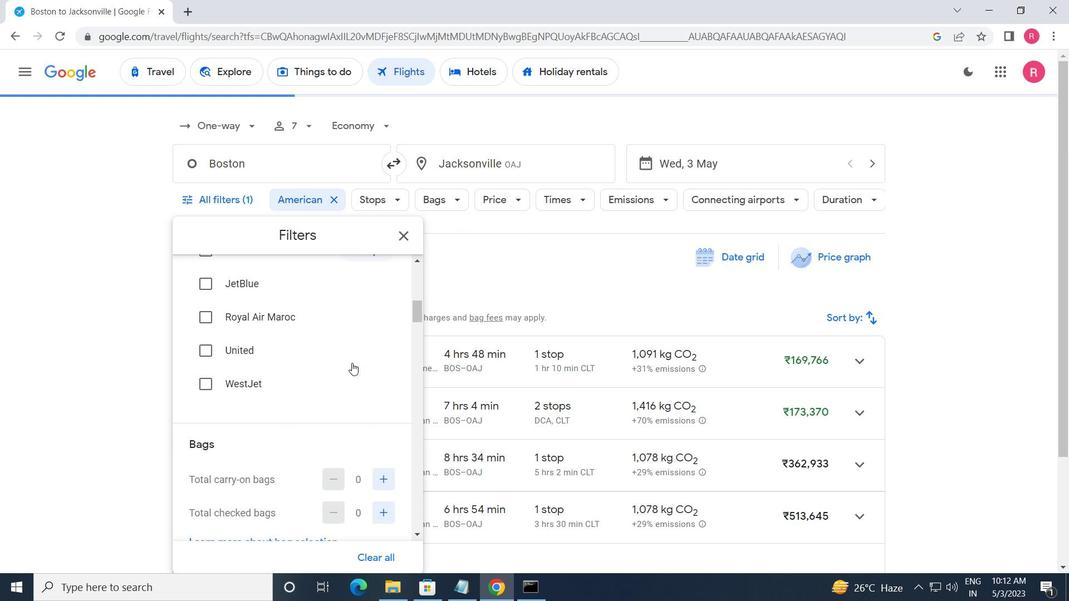 
Action: Mouse moved to (381, 338)
Screenshot: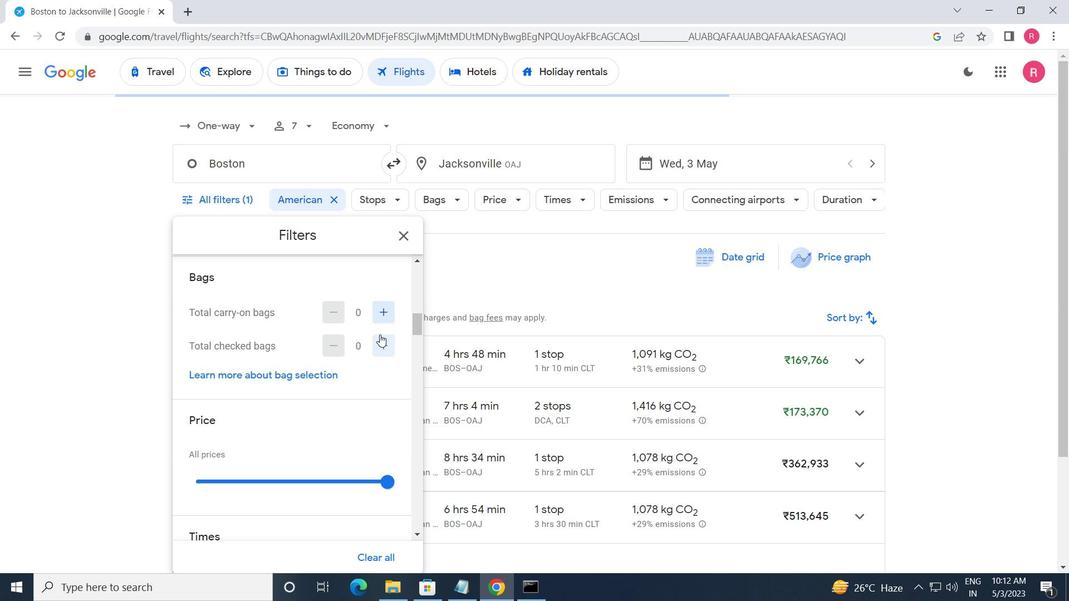 
Action: Mouse pressed left at (381, 338)
Screenshot: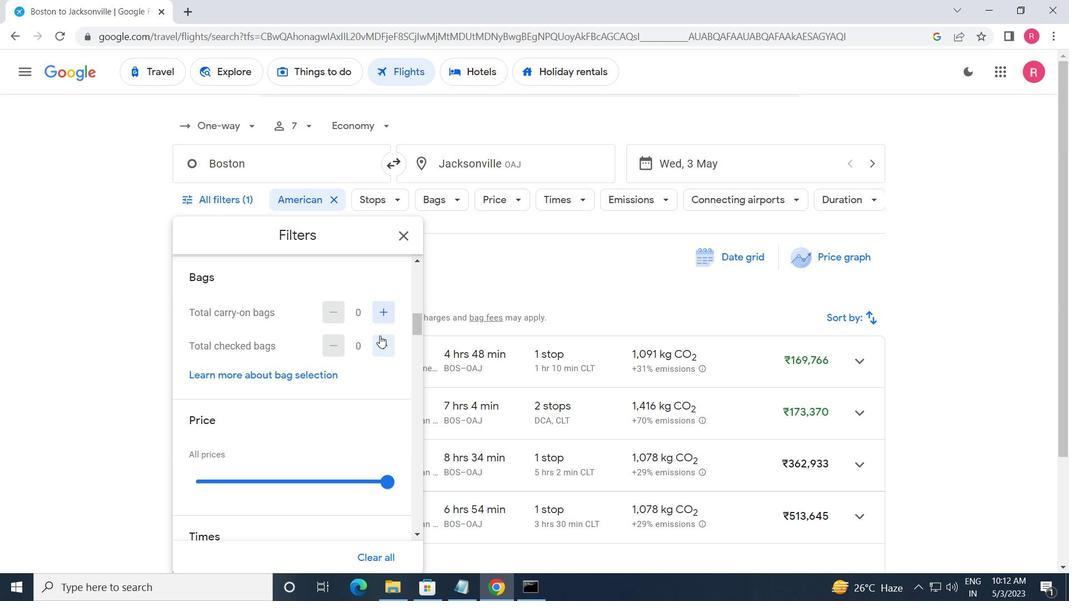 
Action: Mouse pressed left at (381, 338)
Screenshot: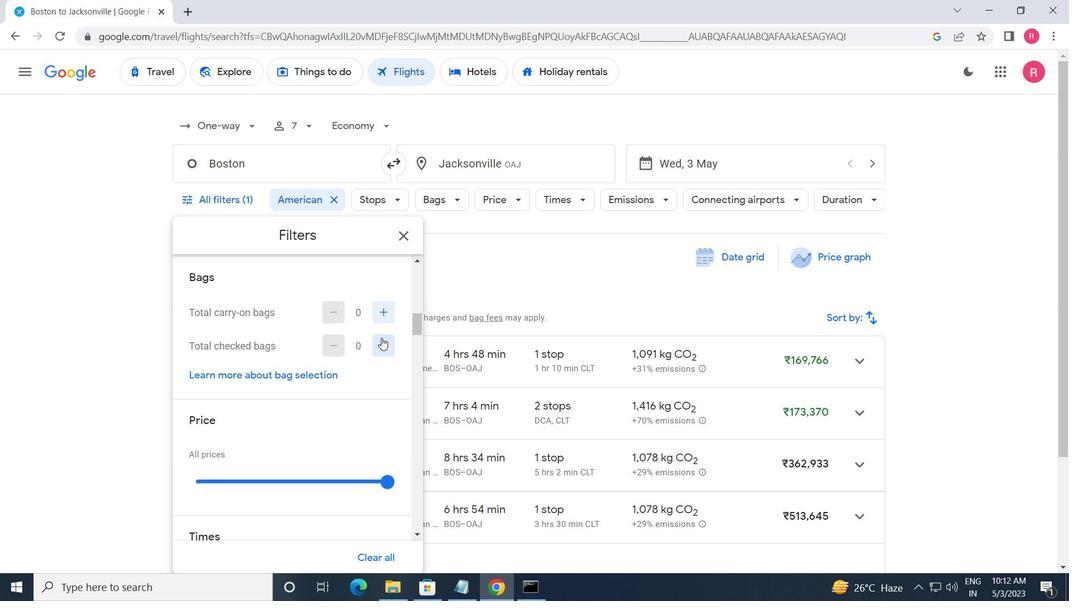 
Action: Mouse moved to (383, 340)
Screenshot: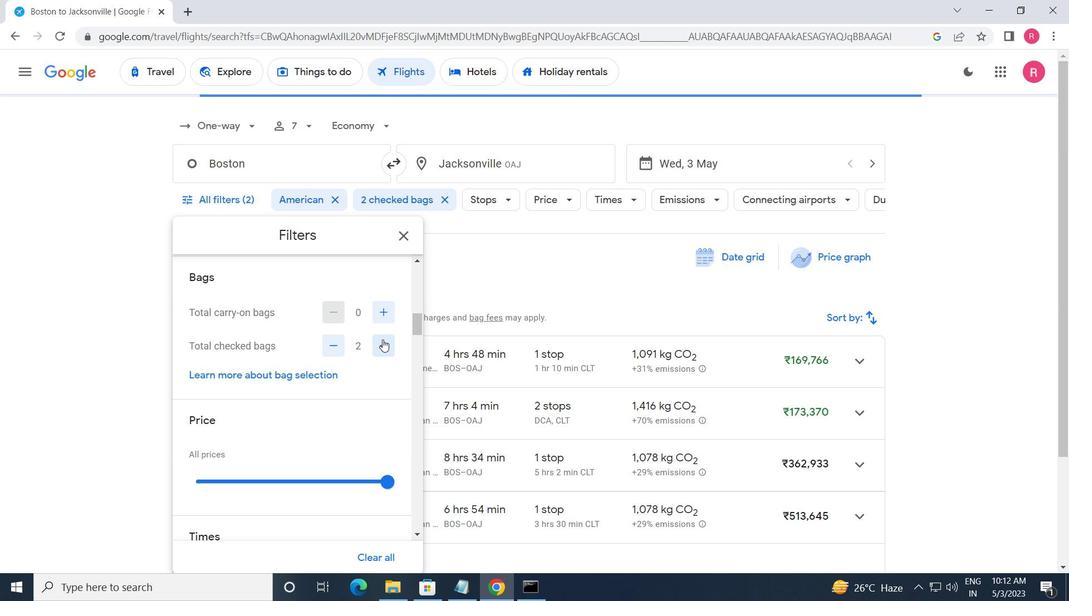 
Action: Mouse scrolled (383, 339) with delta (0, 0)
Screenshot: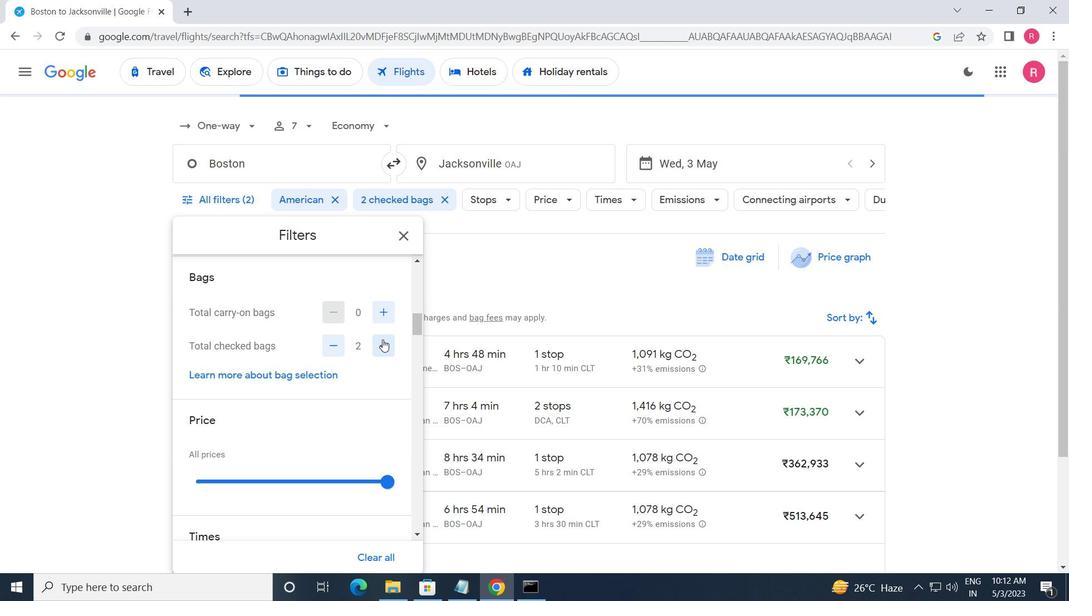 
Action: Mouse scrolled (383, 339) with delta (0, 0)
Screenshot: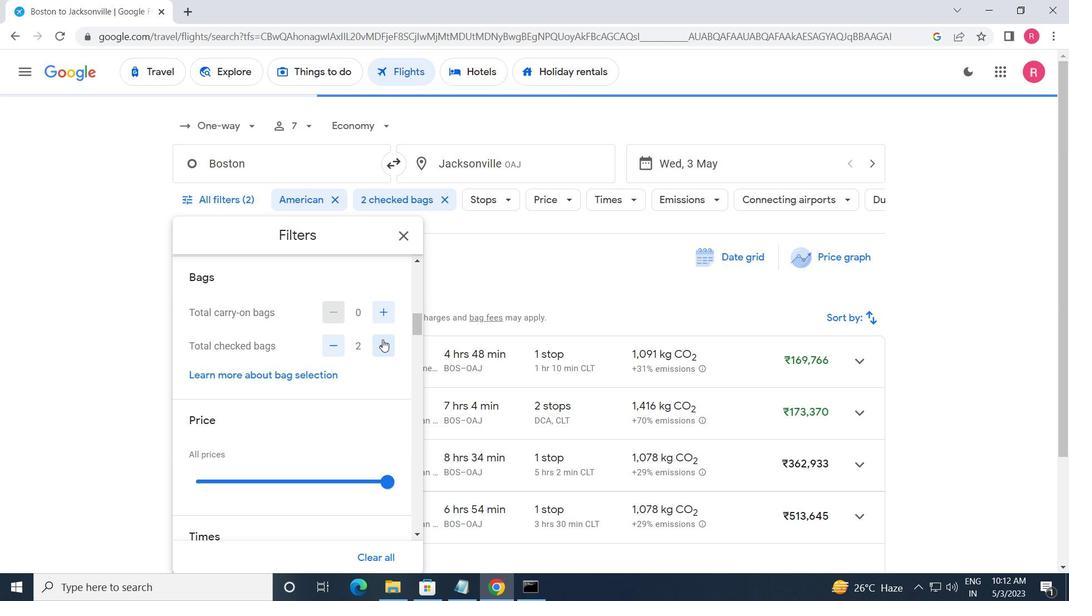 
Action: Mouse moved to (392, 339)
Screenshot: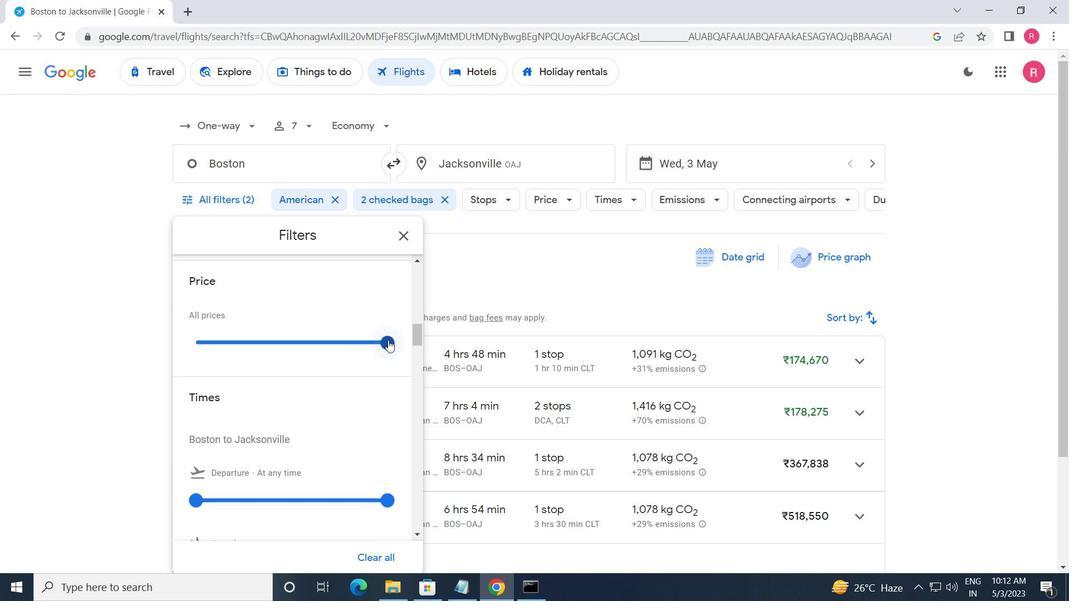
Action: Mouse pressed left at (392, 339)
Screenshot: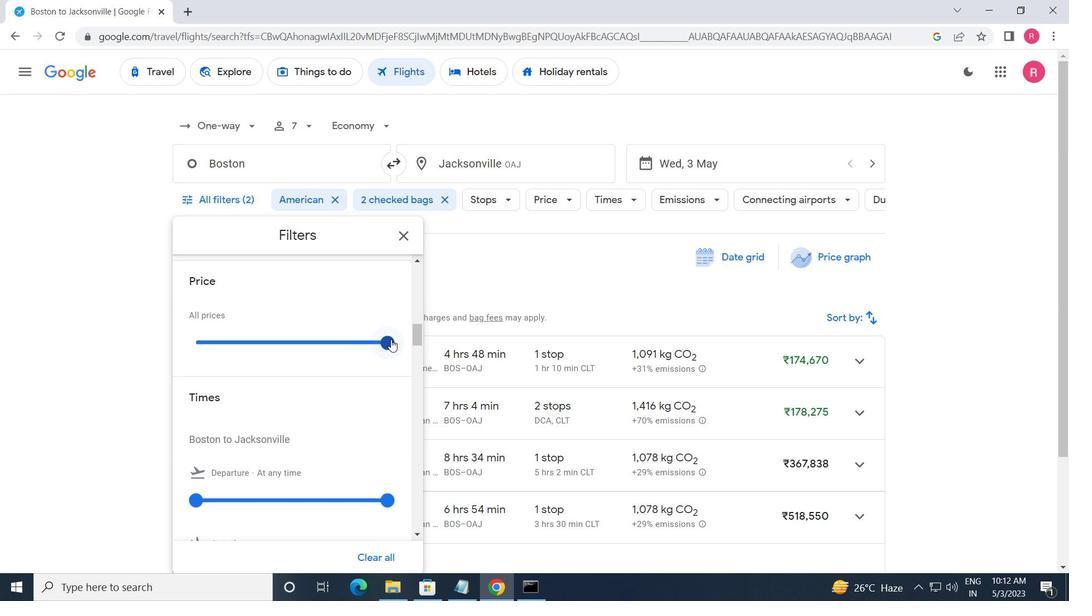 
Action: Mouse moved to (234, 344)
Screenshot: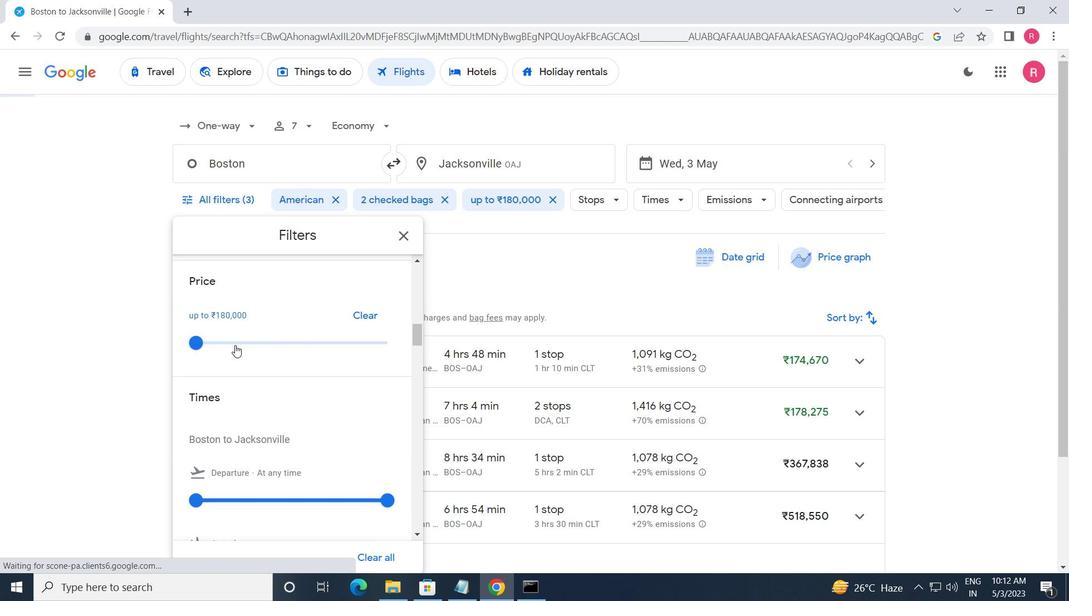 
Action: Mouse scrolled (234, 344) with delta (0, 0)
Screenshot: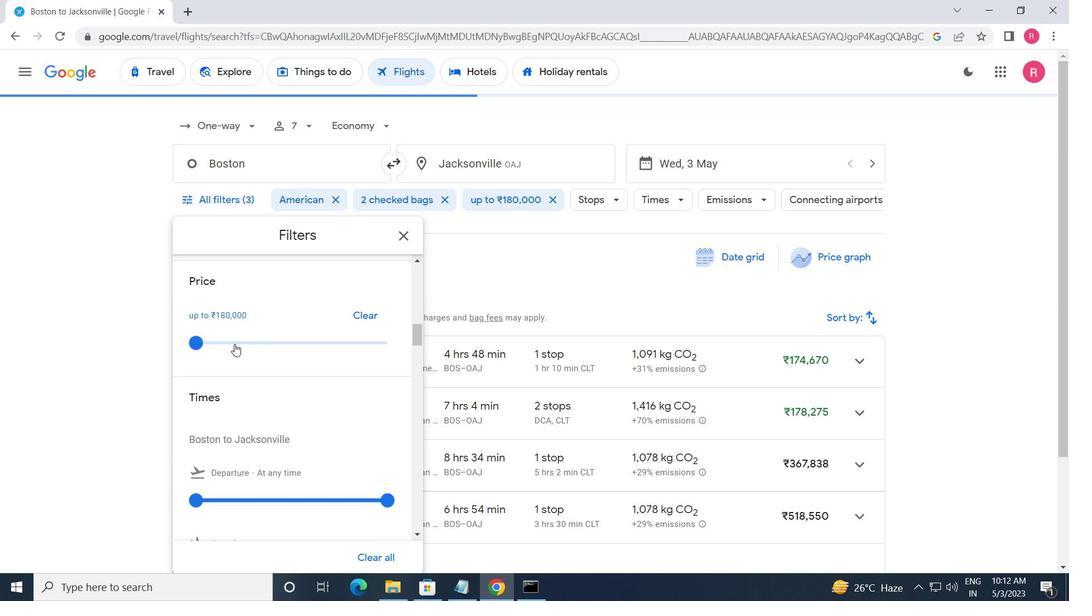 
Action: Mouse scrolled (234, 344) with delta (0, 0)
Screenshot: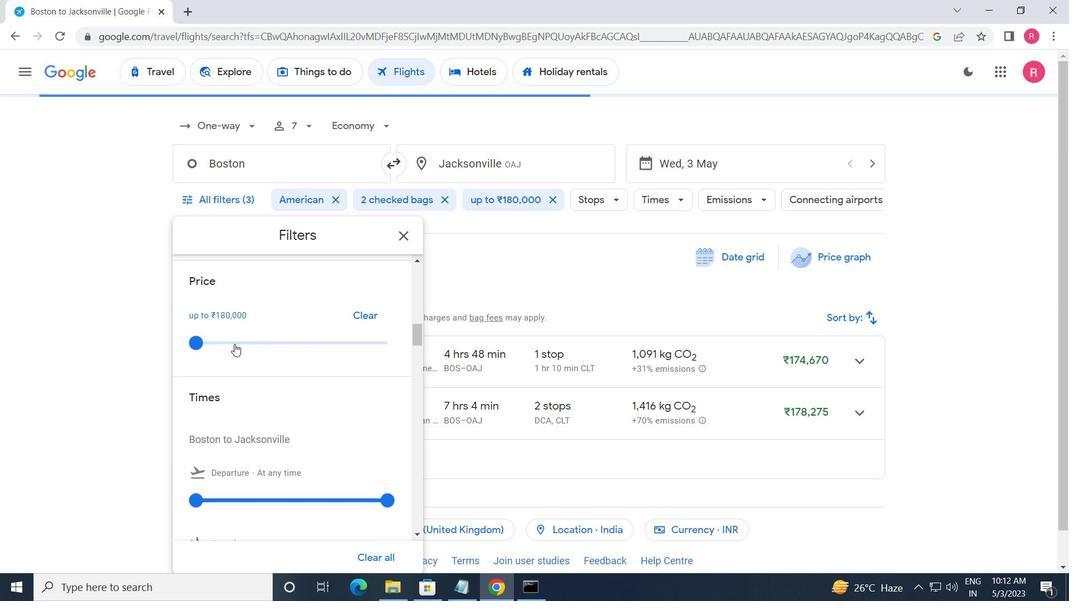 
Action: Mouse moved to (199, 347)
Screenshot: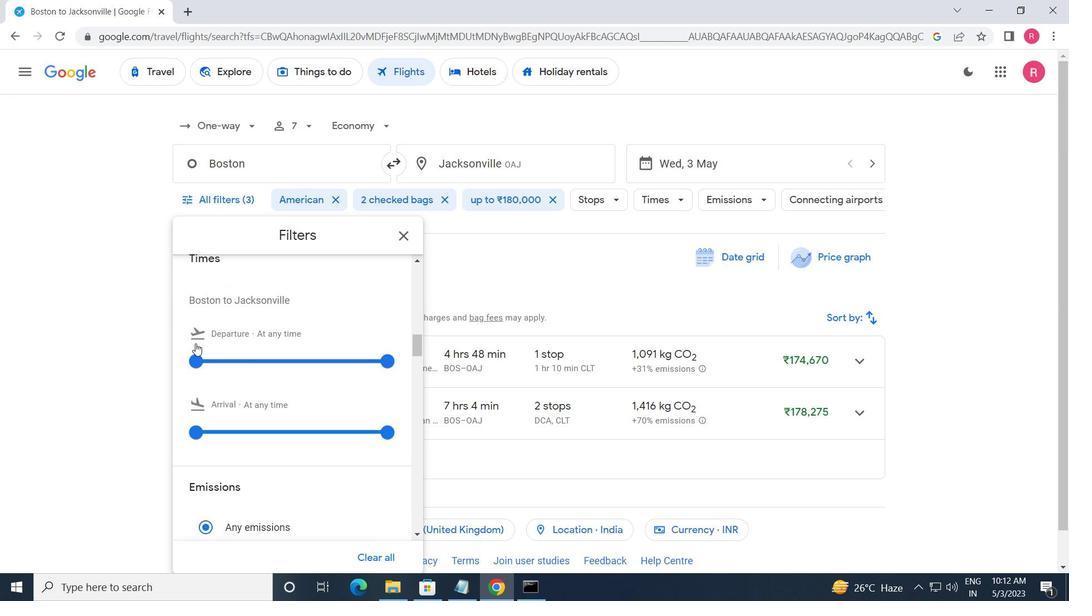 
Action: Mouse pressed left at (199, 347)
Screenshot: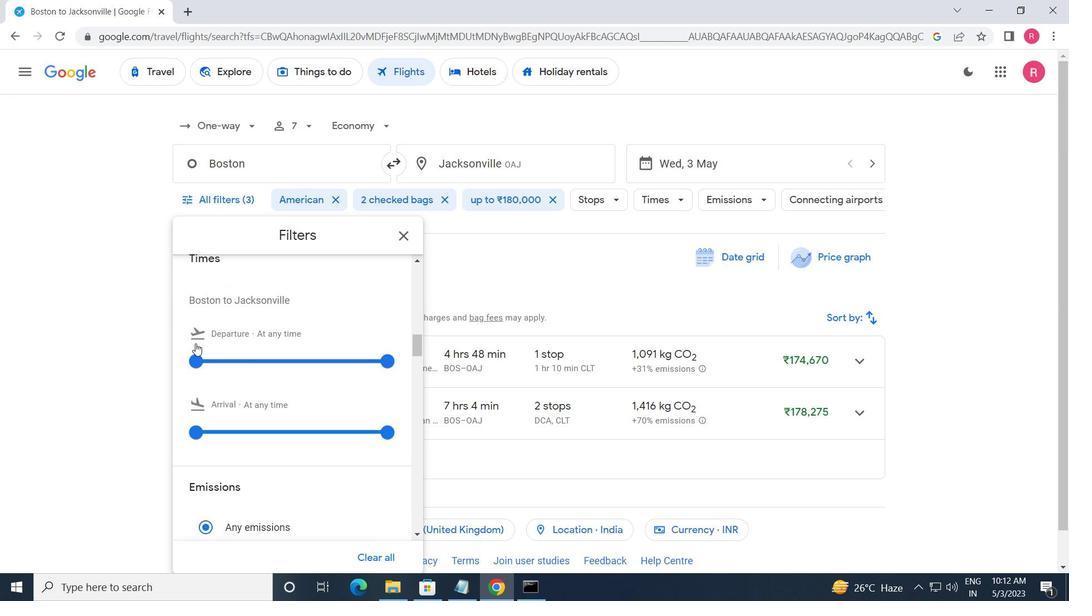 
Action: Mouse moved to (379, 360)
Screenshot: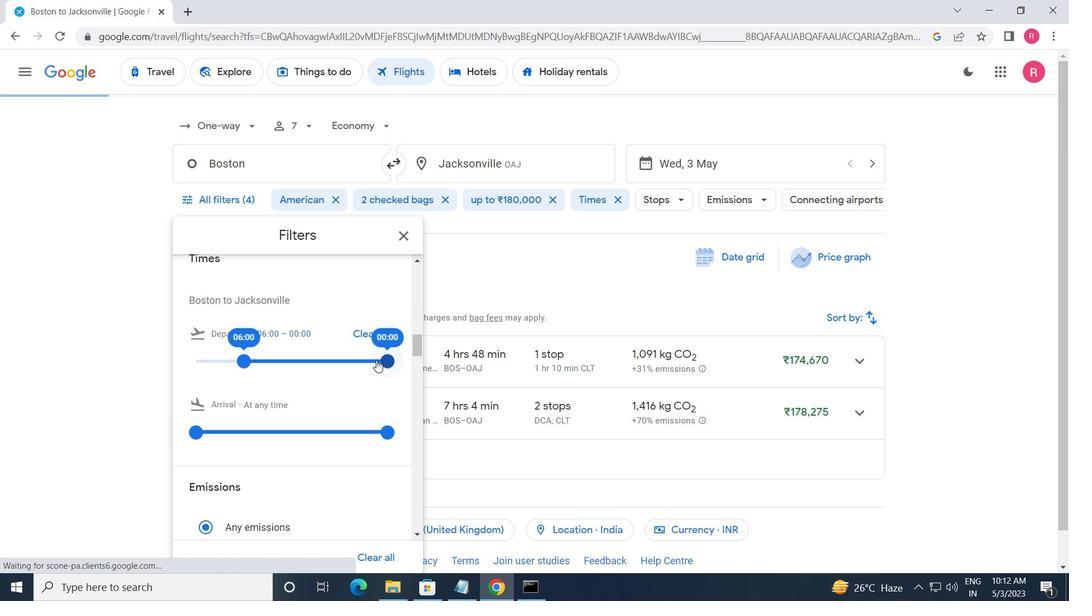 
Action: Mouse pressed left at (379, 360)
Screenshot: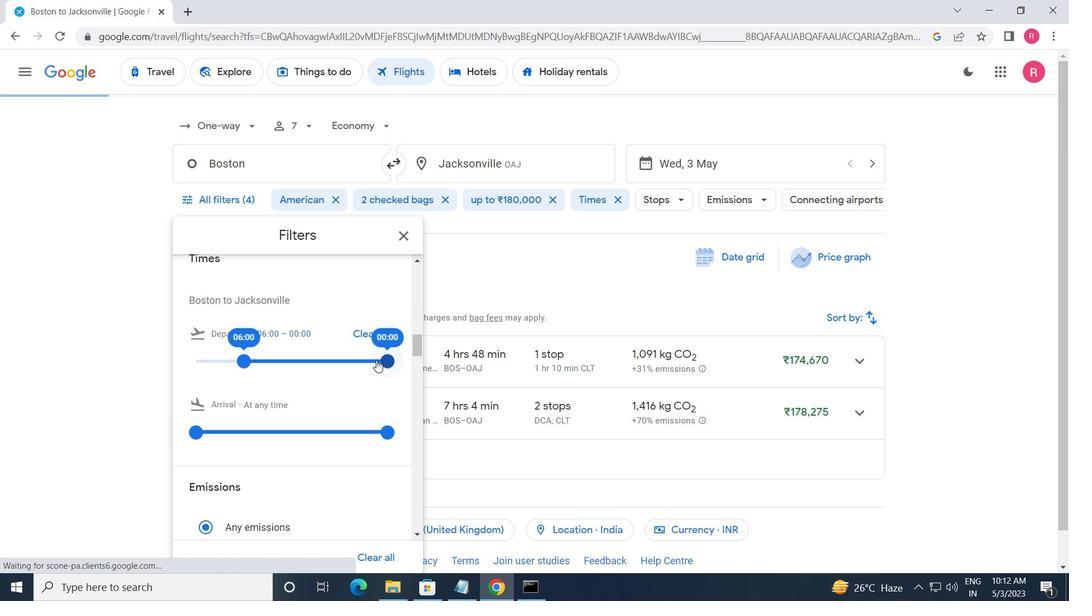 
Action: Mouse moved to (406, 235)
Screenshot: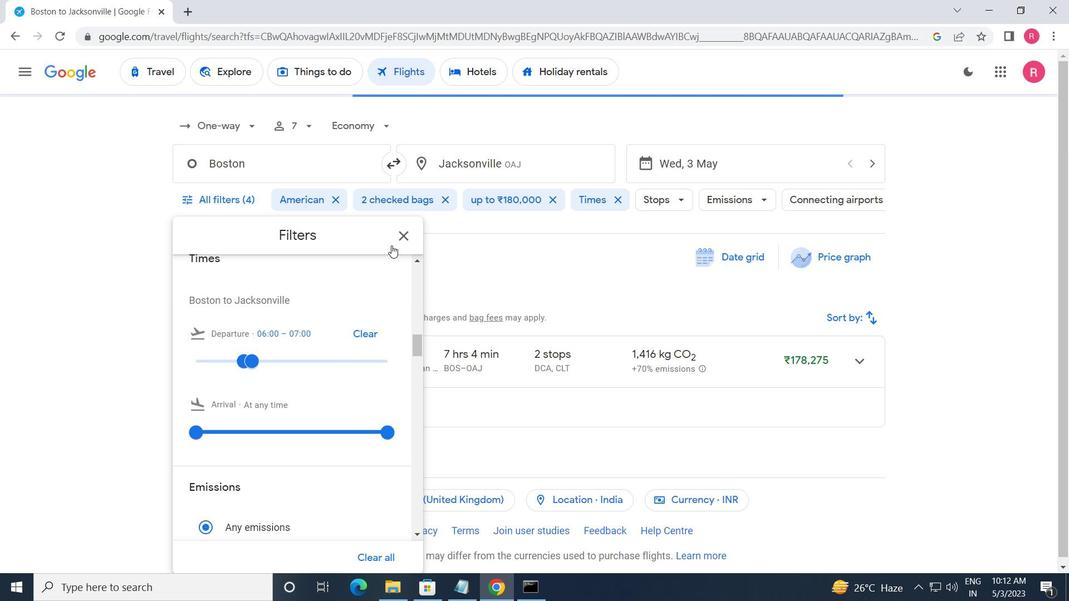 
Action: Mouse pressed left at (406, 235)
Screenshot: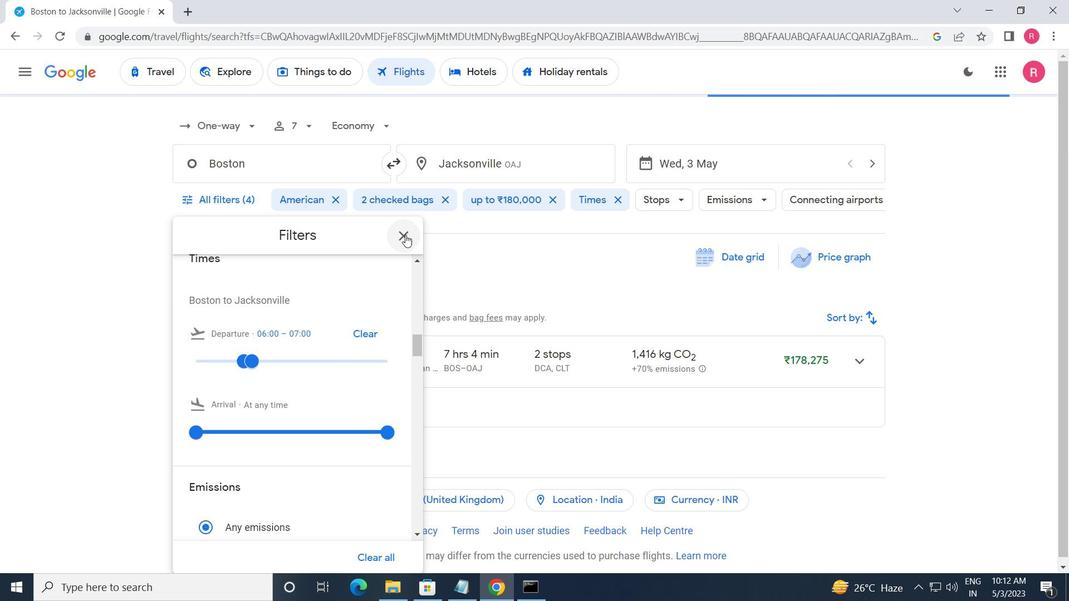
Action: Mouse moved to (414, 262)
Screenshot: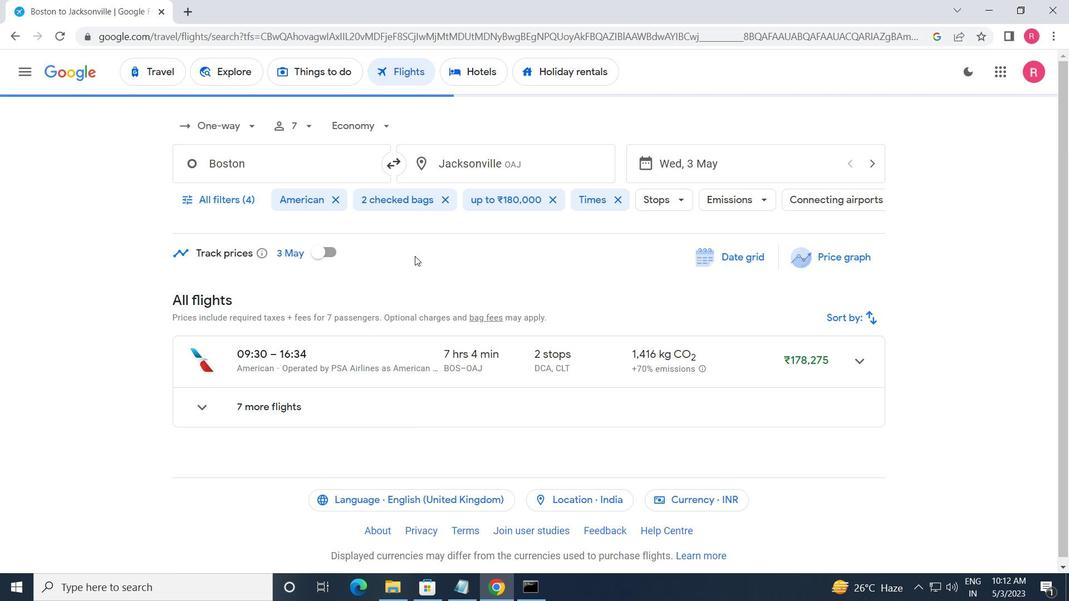 
